 Task: Look for space in Ejmiatsin, Armenia from 3rd June, 2023 to 9th June, 2023 for 2 adults in price range Rs.6000 to Rs.12000. Place can be entire place with 1  bedroom having 1 bed and 1 bathroom. Property type can be hotel. Amenities needed are: heating, . Booking option can be shelf check-in. Required host language is English.
Action: Mouse moved to (403, 86)
Screenshot: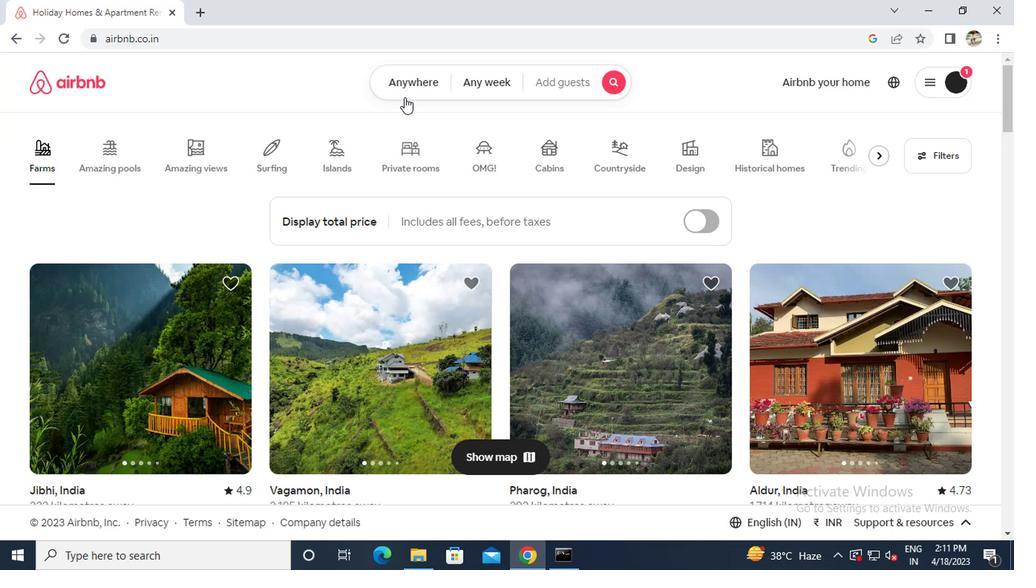 
Action: Mouse pressed left at (403, 86)
Screenshot: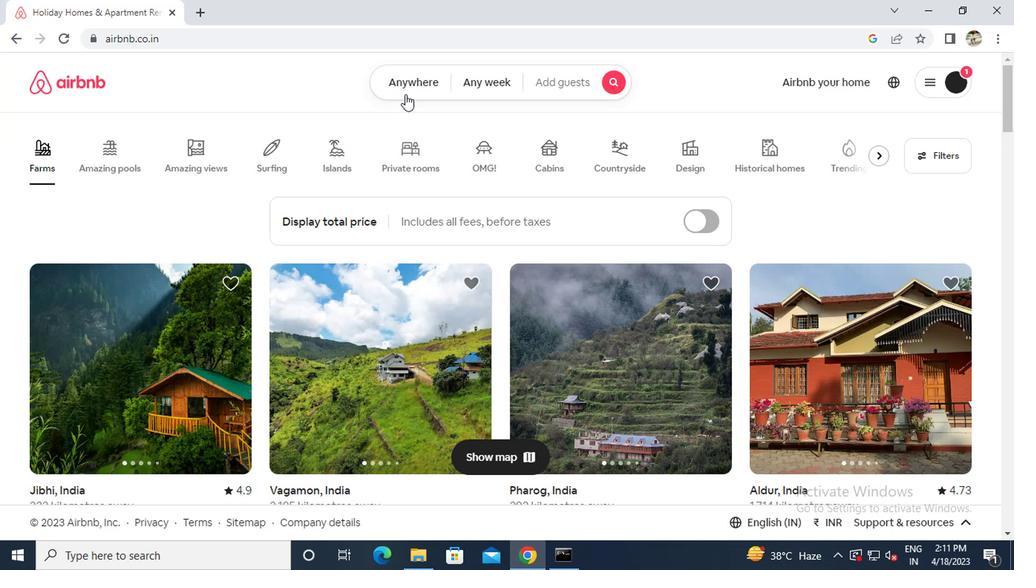 
Action: Mouse moved to (301, 143)
Screenshot: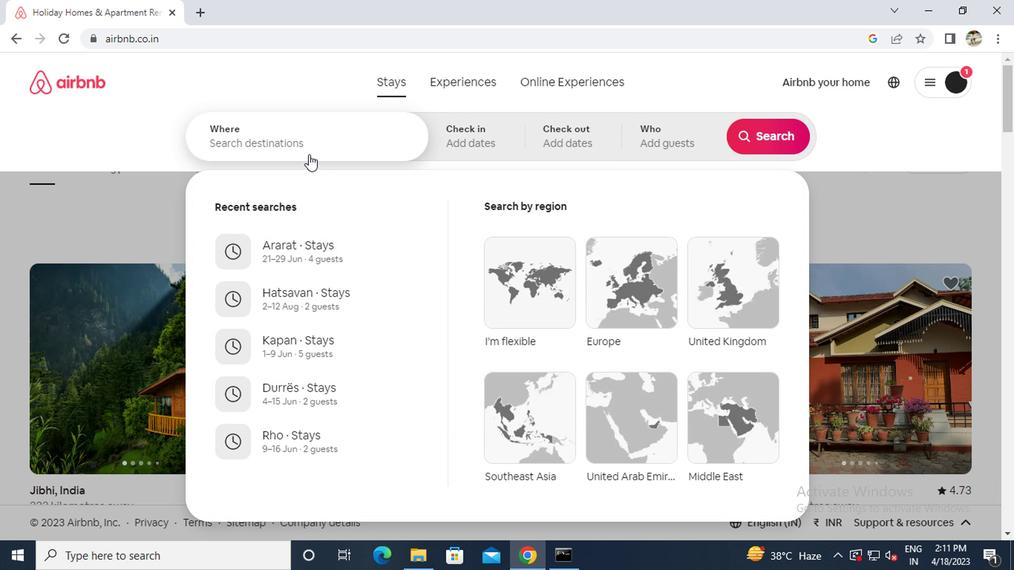 
Action: Mouse pressed left at (301, 143)
Screenshot: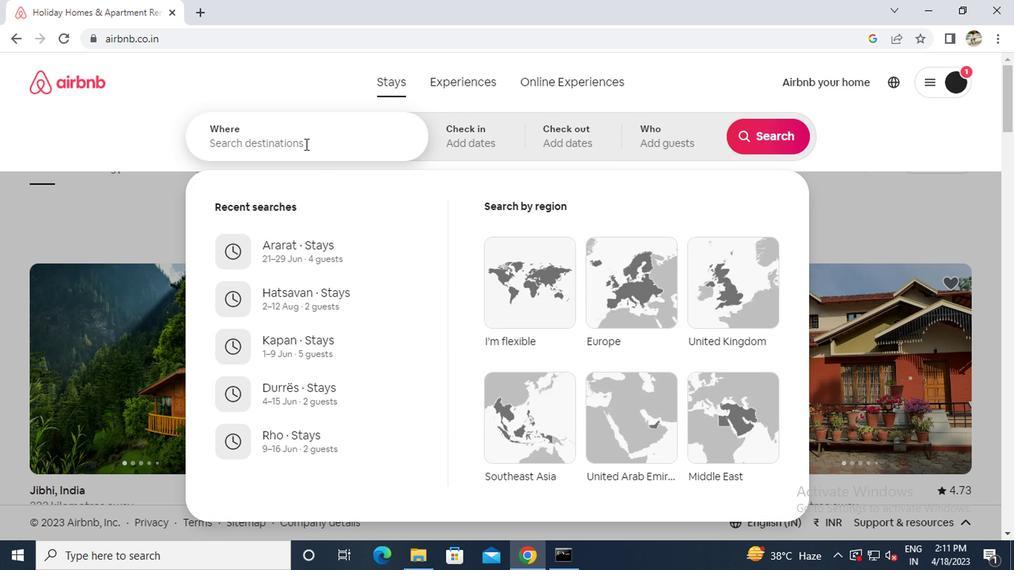 
Action: Key pressed e<Key.caps_lock>jmiatsin
Screenshot: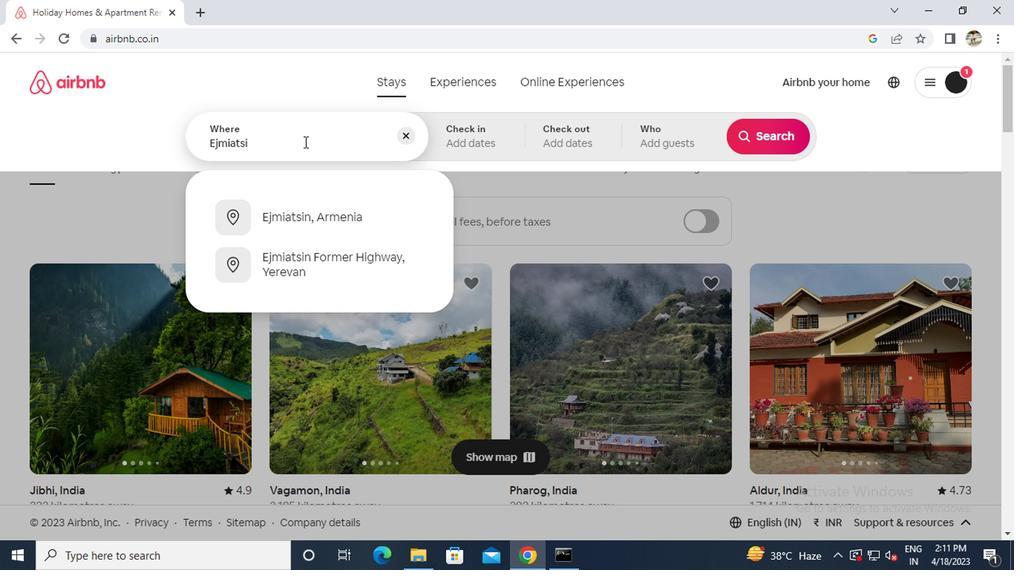 
Action: Mouse moved to (321, 212)
Screenshot: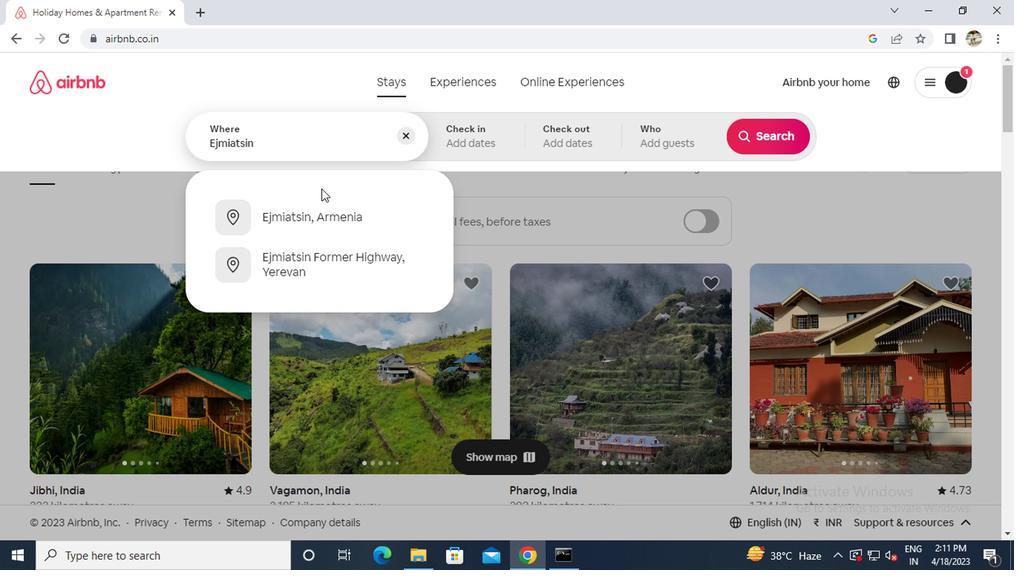 
Action: Mouse pressed left at (321, 212)
Screenshot: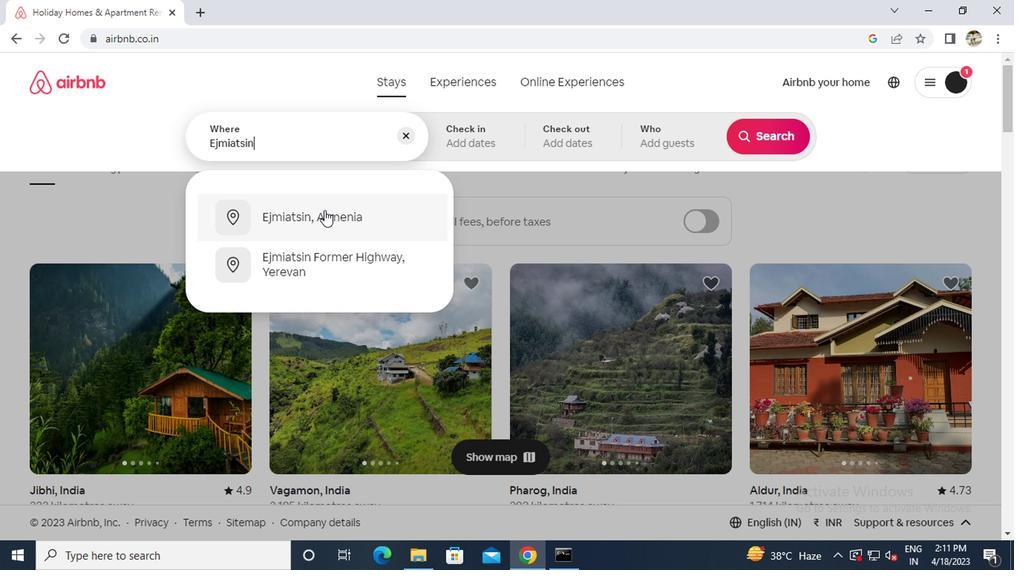 
Action: Mouse pressed left at (321, 212)
Screenshot: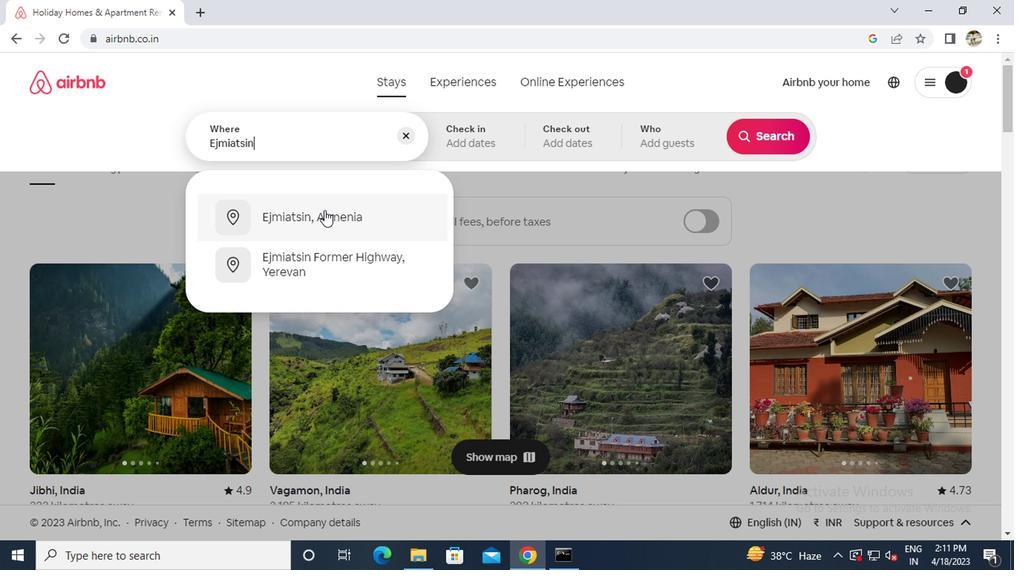 
Action: Mouse moved to (763, 256)
Screenshot: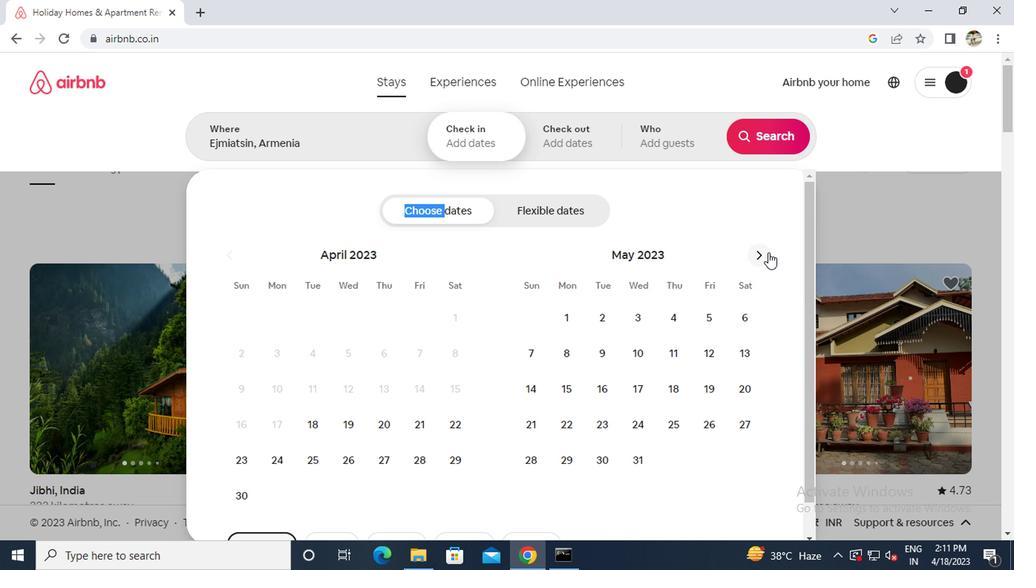 
Action: Mouse pressed left at (763, 256)
Screenshot: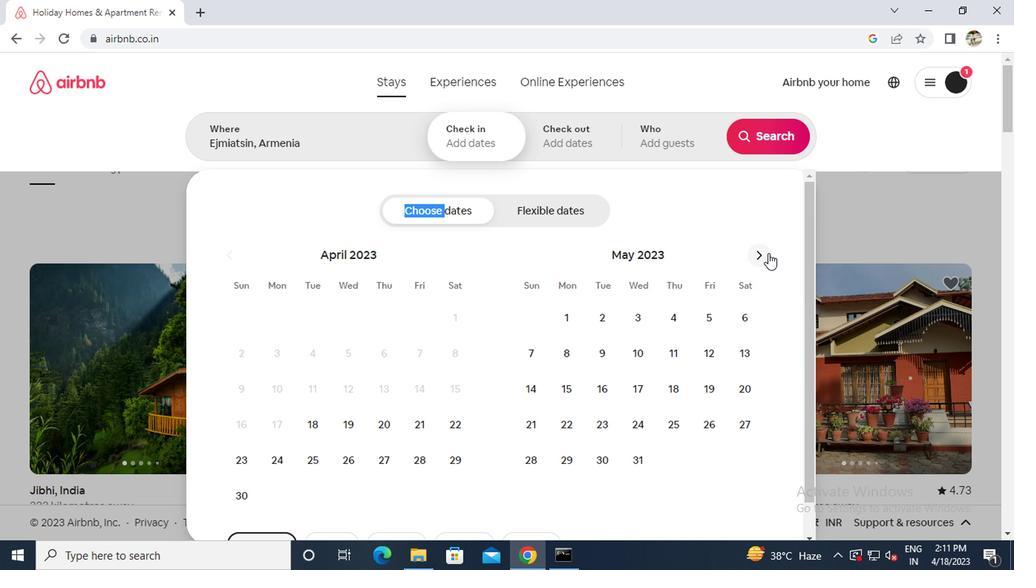 
Action: Mouse moved to (743, 313)
Screenshot: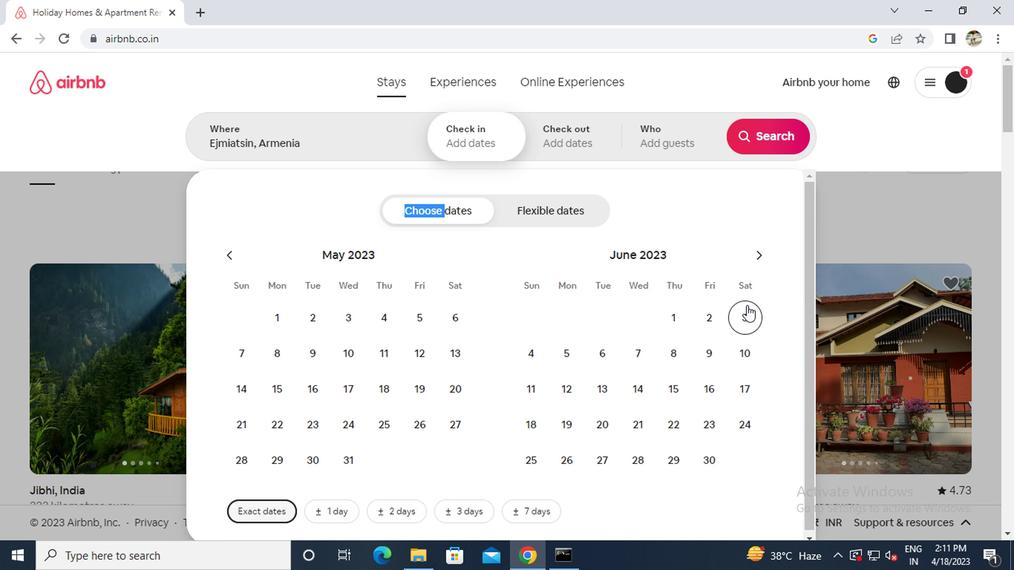 
Action: Mouse pressed left at (743, 313)
Screenshot: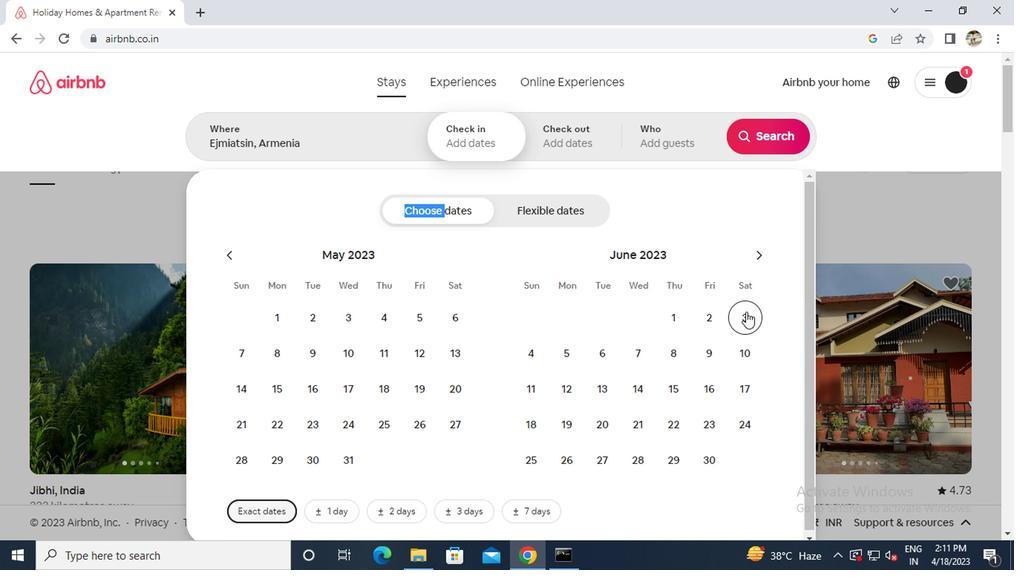 
Action: Mouse moved to (709, 364)
Screenshot: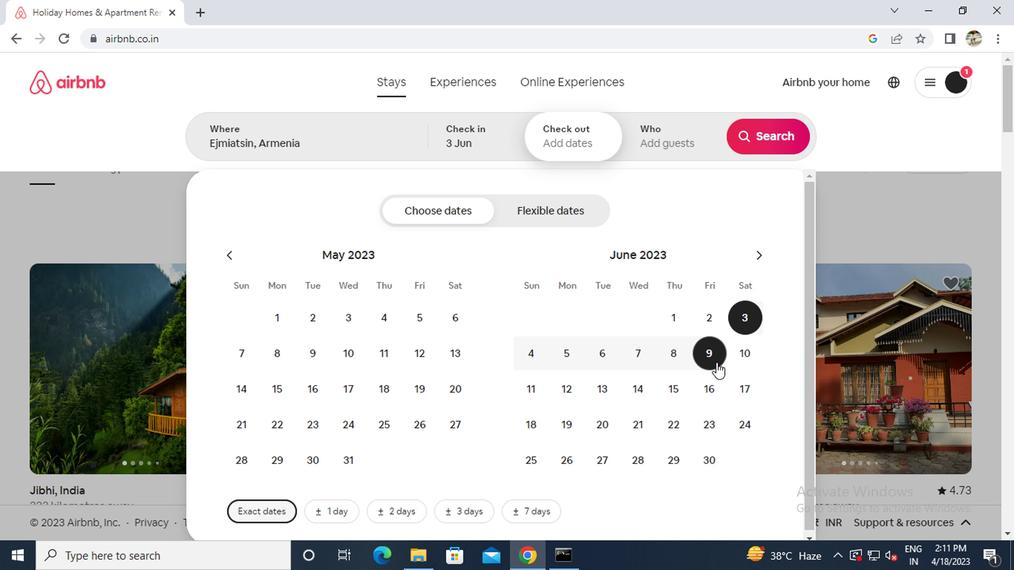 
Action: Mouse pressed left at (709, 364)
Screenshot: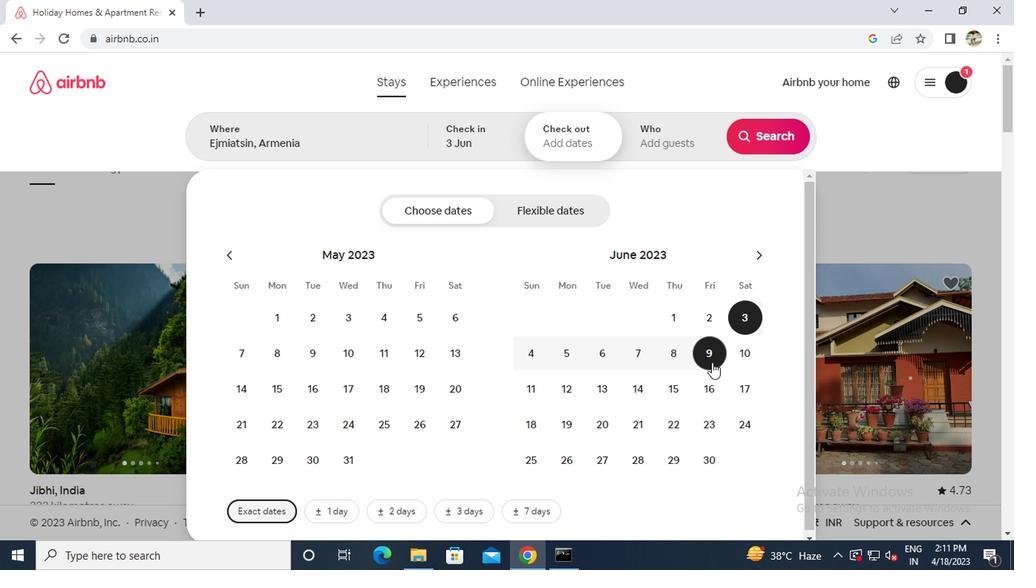 
Action: Mouse moved to (646, 146)
Screenshot: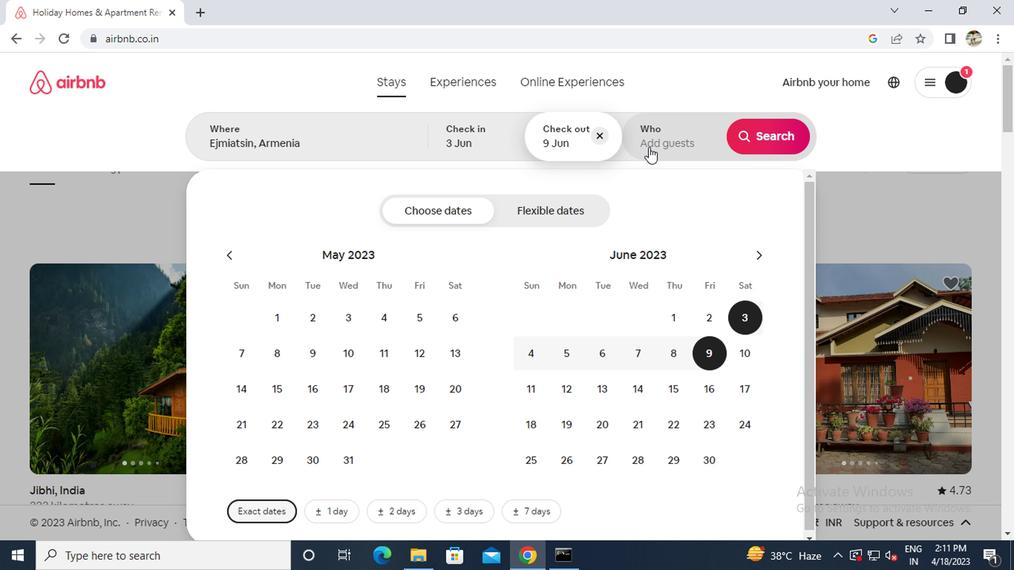 
Action: Mouse pressed left at (646, 146)
Screenshot: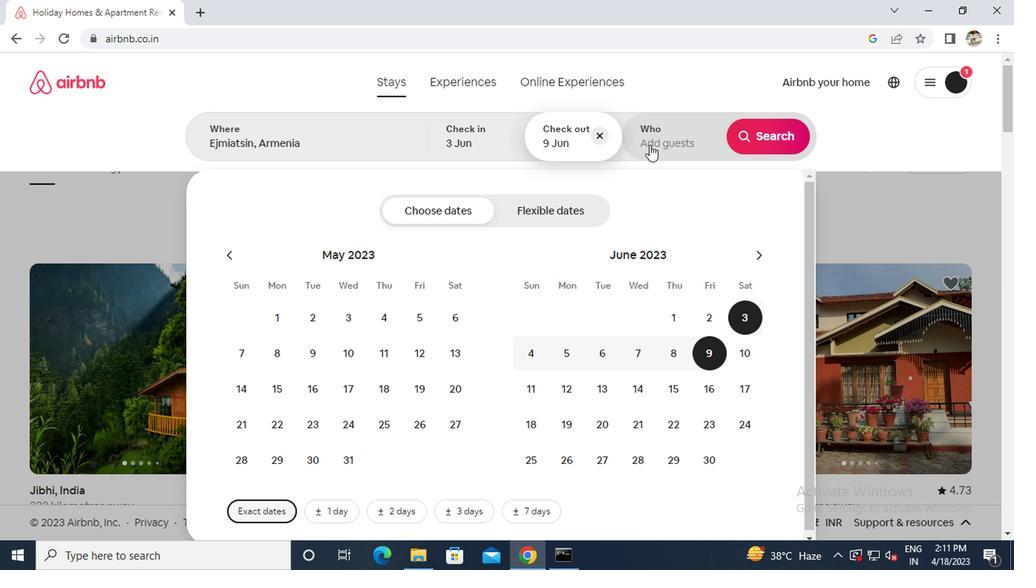 
Action: Mouse moved to (762, 219)
Screenshot: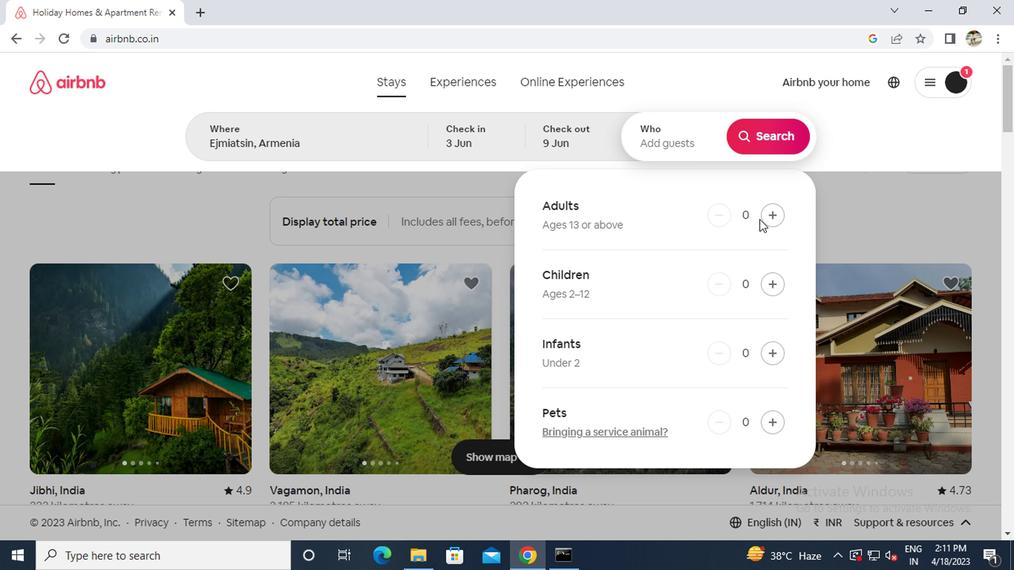 
Action: Mouse pressed left at (762, 219)
Screenshot: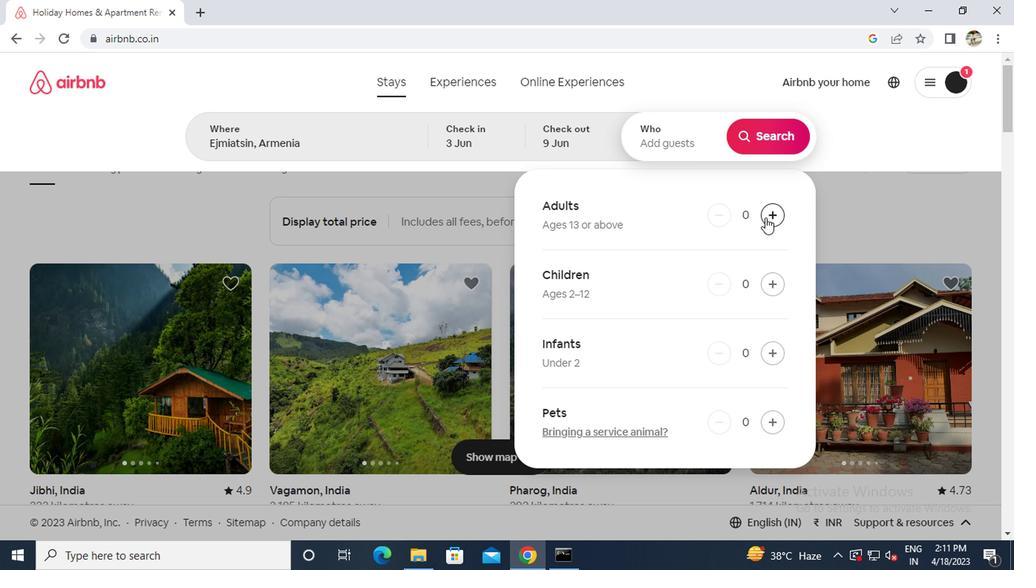 
Action: Mouse pressed left at (762, 219)
Screenshot: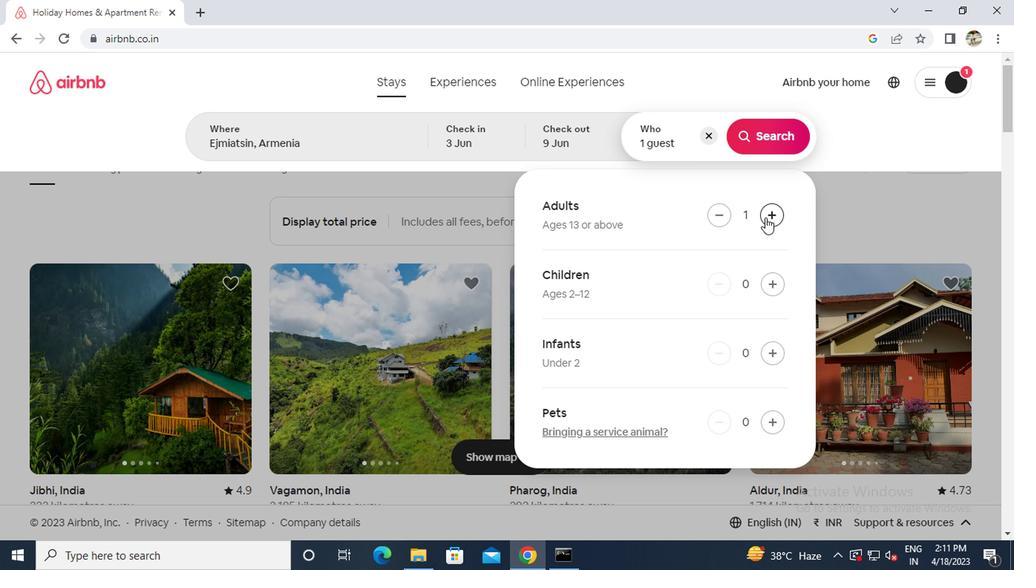 
Action: Mouse moved to (759, 142)
Screenshot: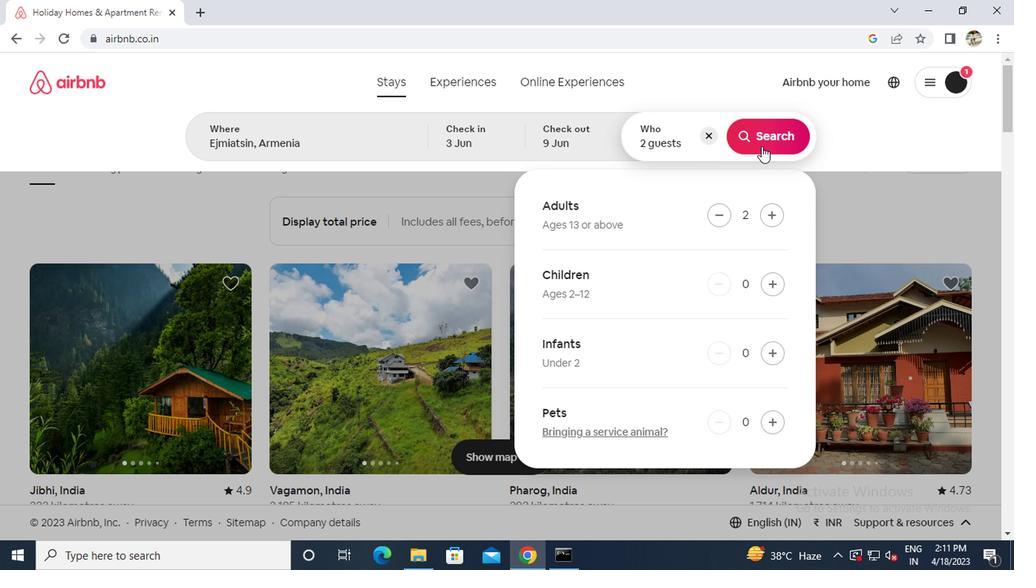 
Action: Mouse pressed left at (759, 142)
Screenshot: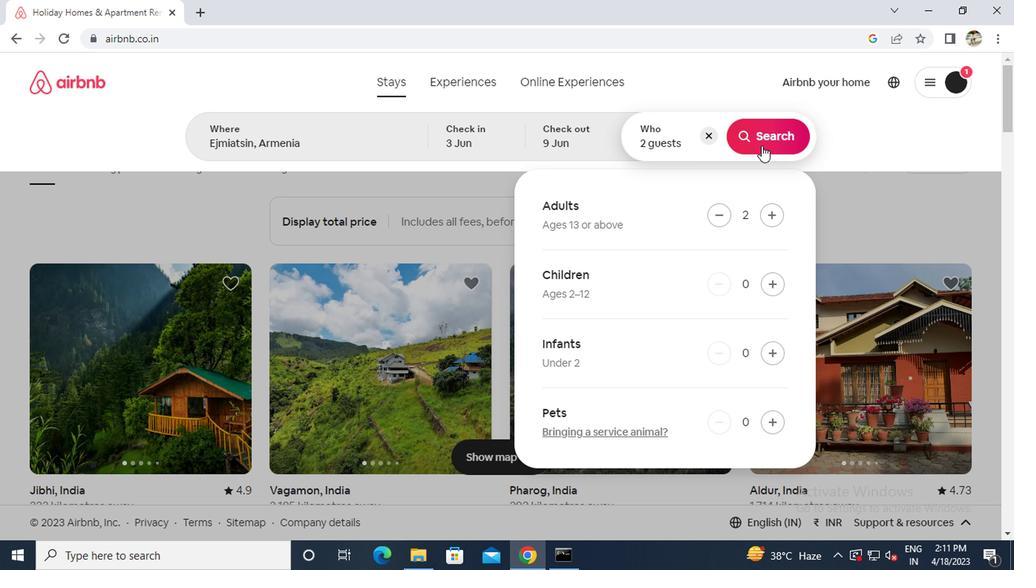 
Action: Mouse moved to (937, 144)
Screenshot: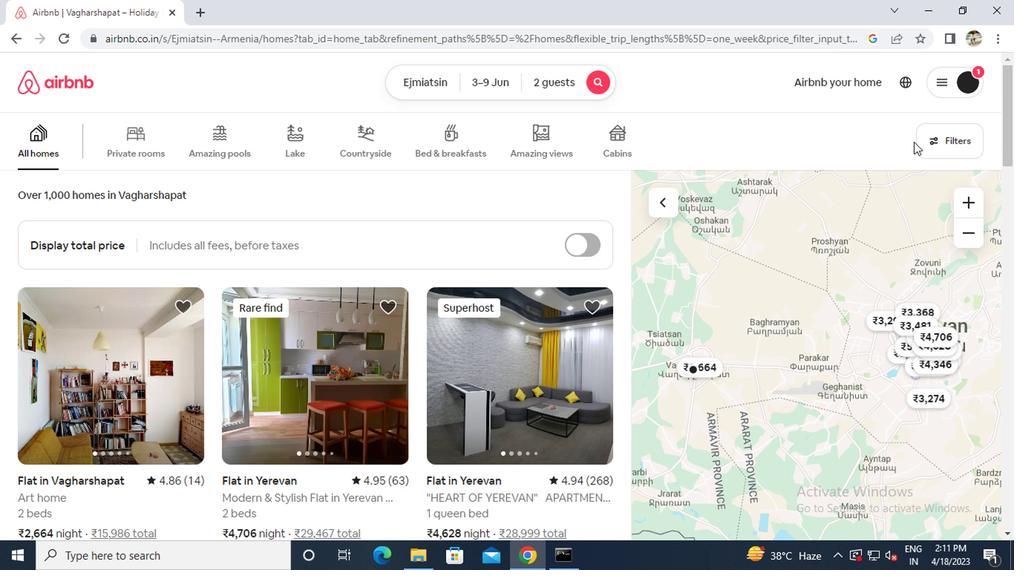 
Action: Mouse pressed left at (937, 144)
Screenshot: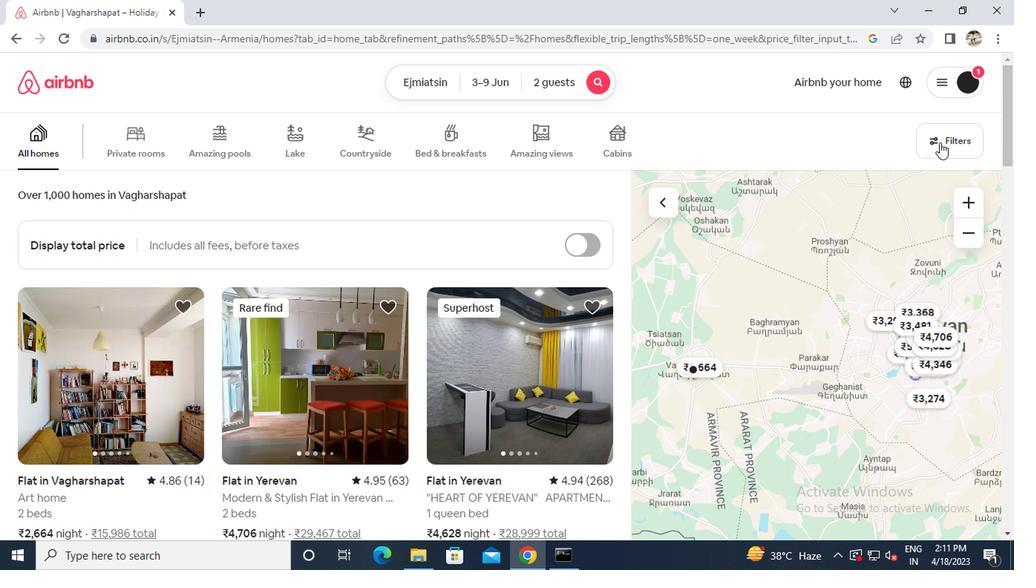 
Action: Mouse moved to (399, 323)
Screenshot: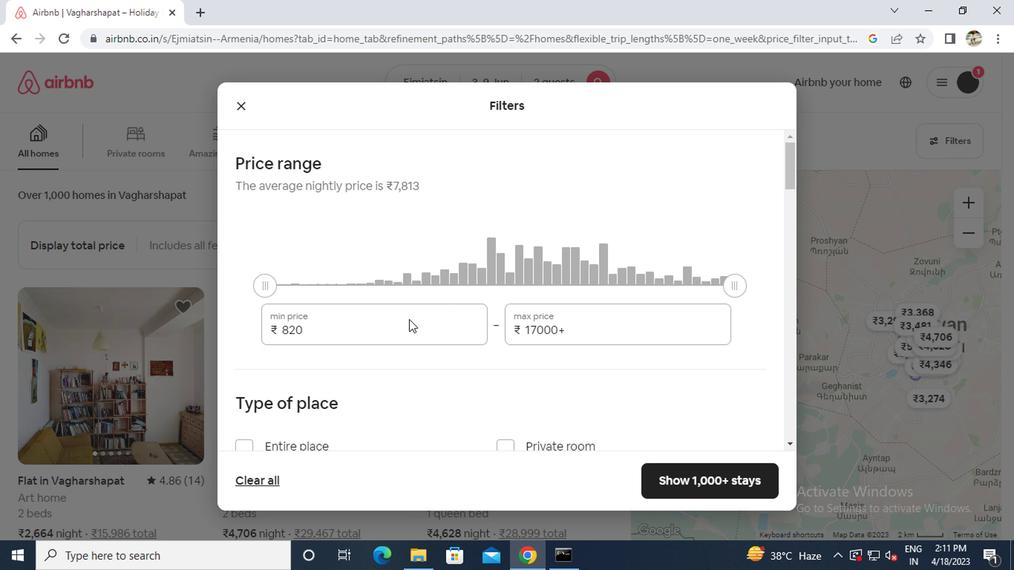 
Action: Mouse pressed left at (399, 323)
Screenshot: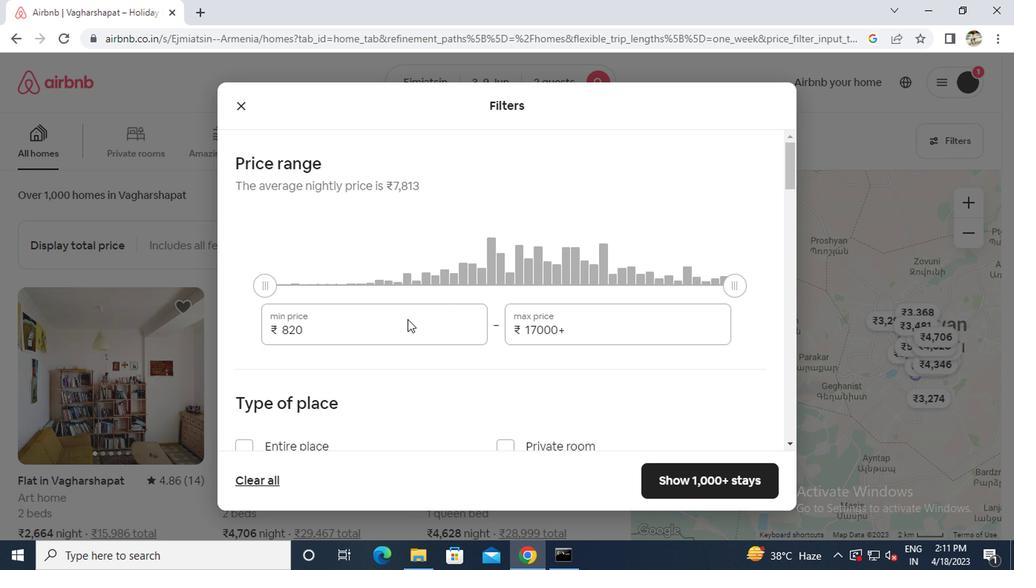 
Action: Key pressed ctrl+A6000
Screenshot: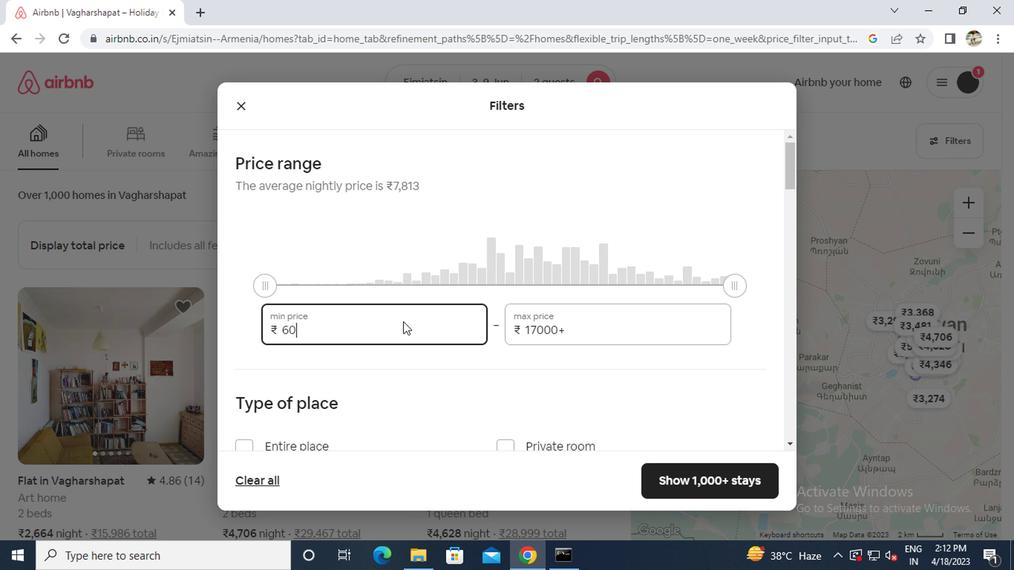 
Action: Mouse moved to (561, 334)
Screenshot: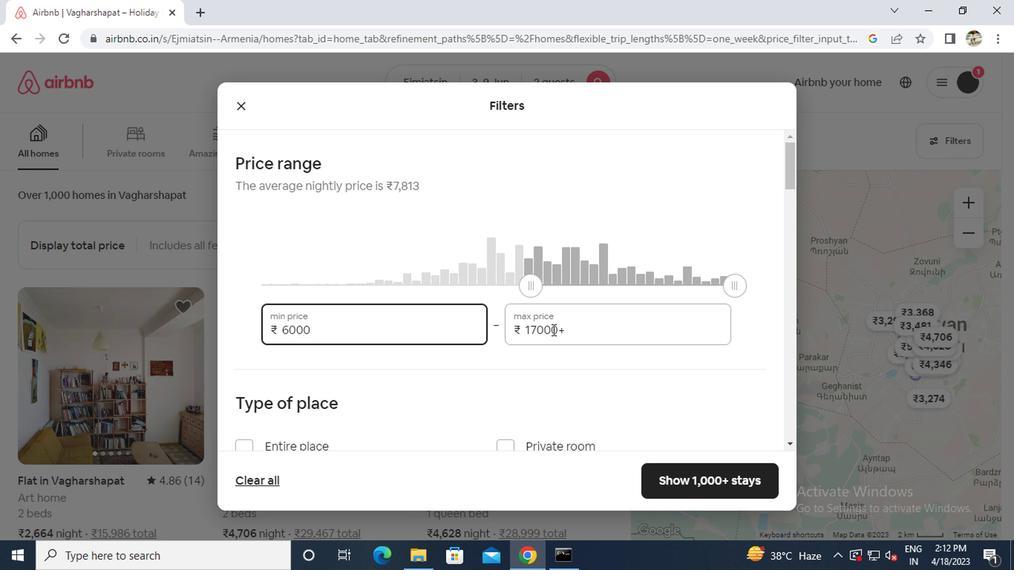 
Action: Mouse pressed left at (561, 334)
Screenshot: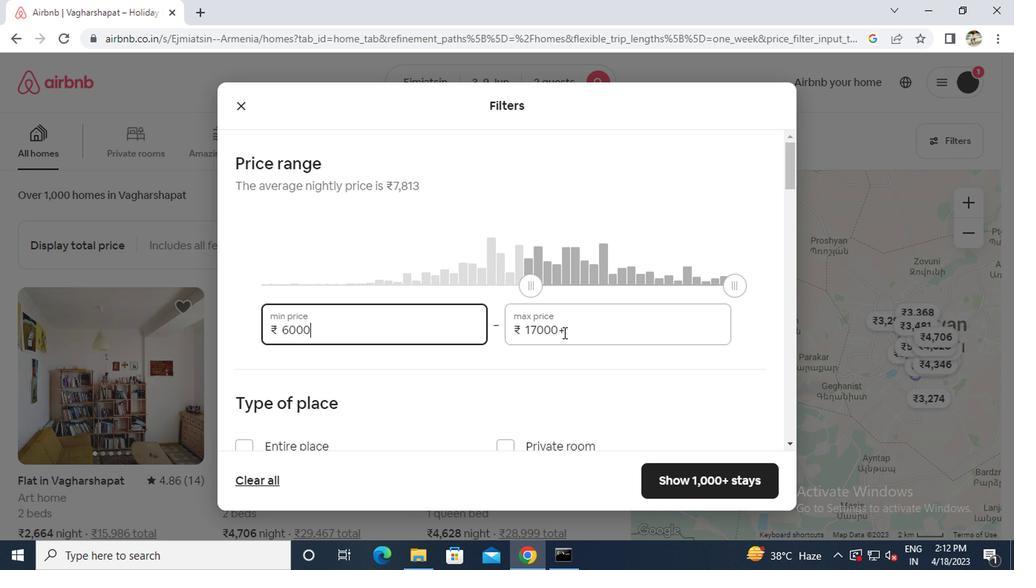 
Action: Key pressed ctrl+A12000
Screenshot: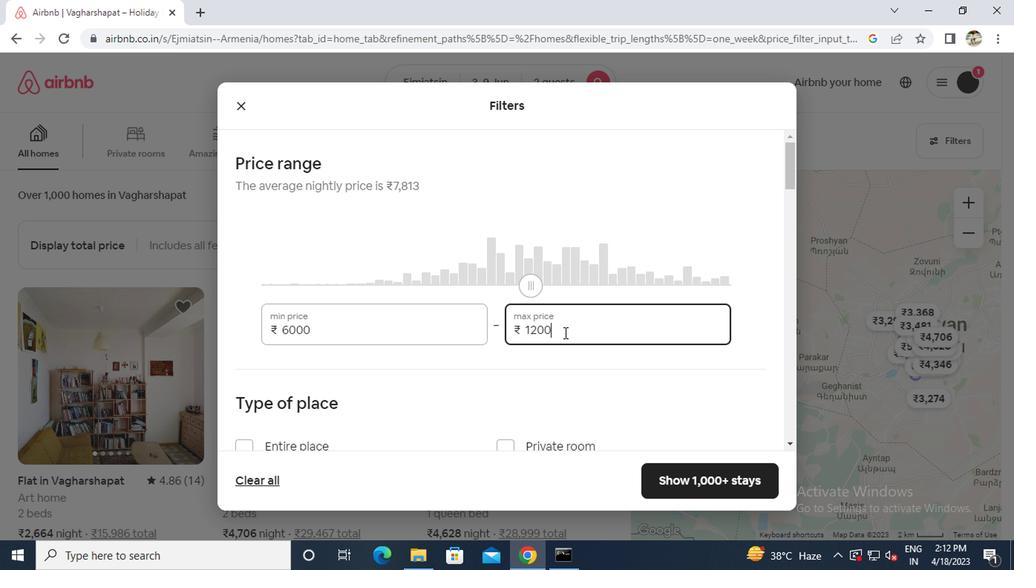 
Action: Mouse scrolled (561, 333) with delta (0, -1)
Screenshot: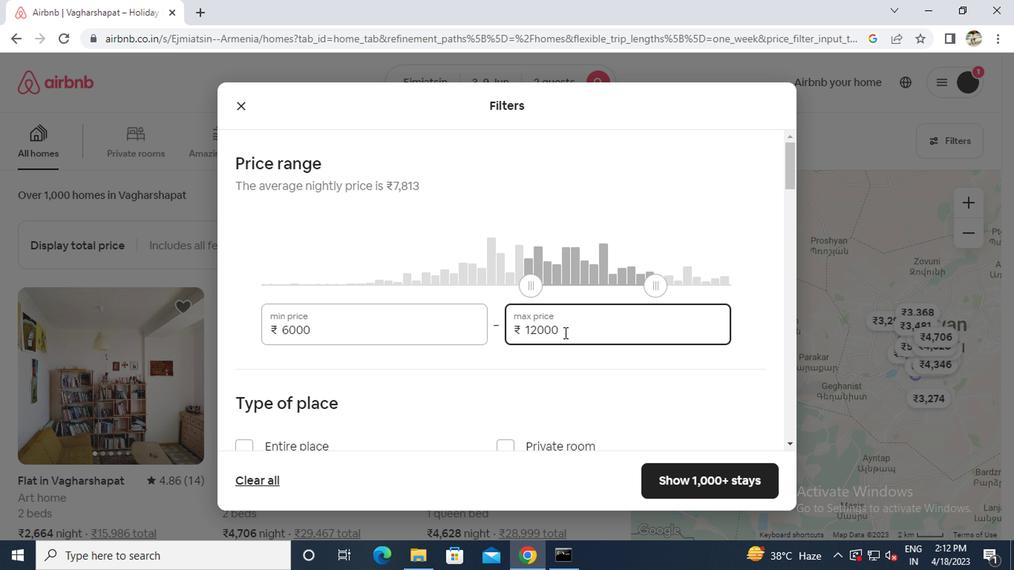 
Action: Mouse scrolled (561, 333) with delta (0, -1)
Screenshot: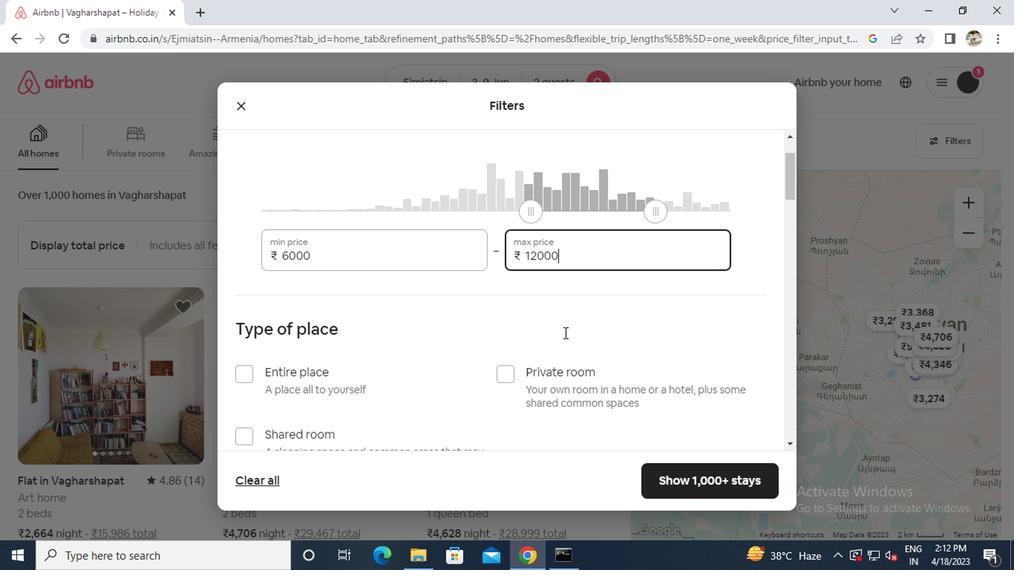 
Action: Mouse moved to (333, 297)
Screenshot: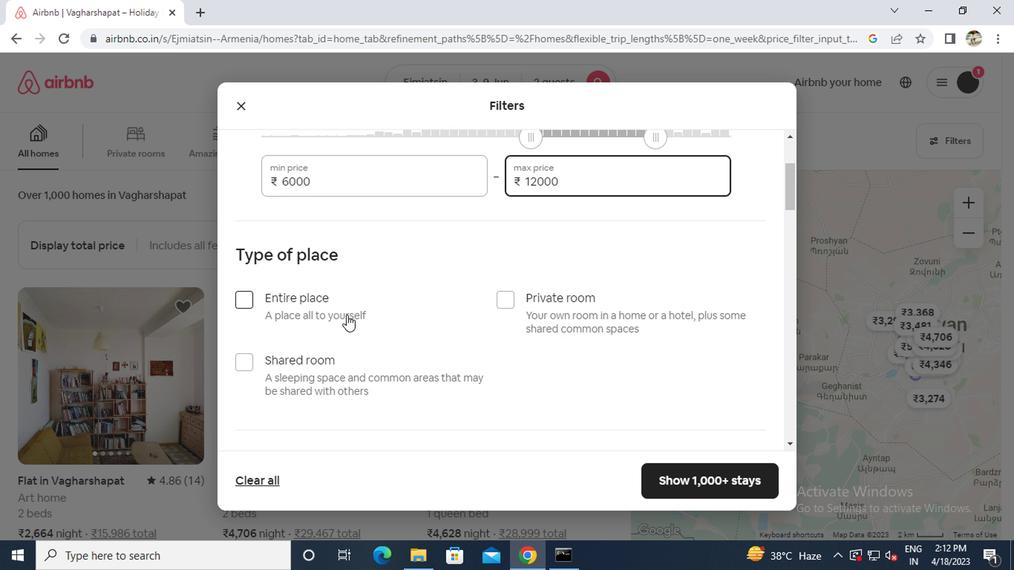 
Action: Mouse pressed left at (333, 297)
Screenshot: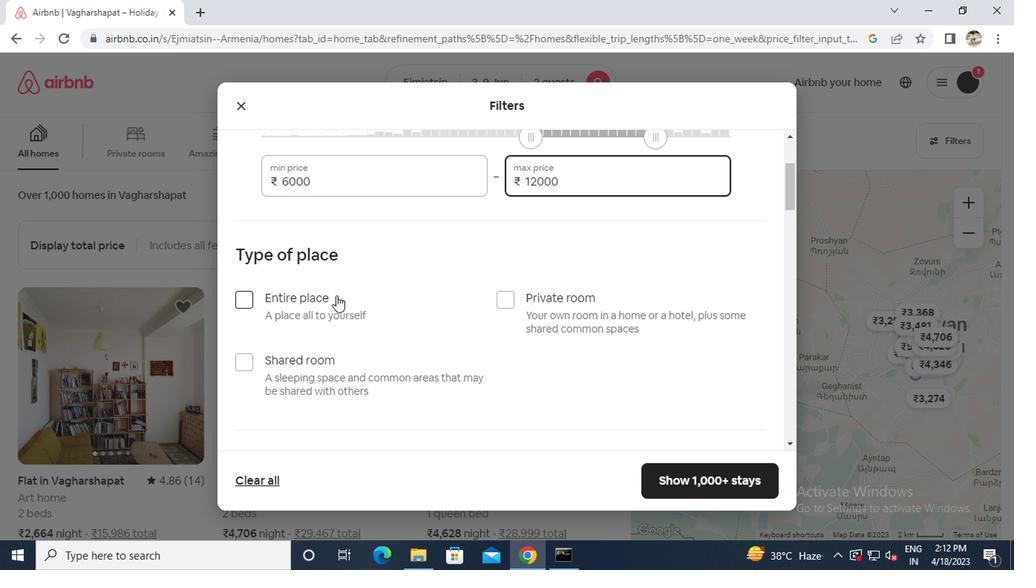 
Action: Mouse scrolled (333, 296) with delta (0, 0)
Screenshot: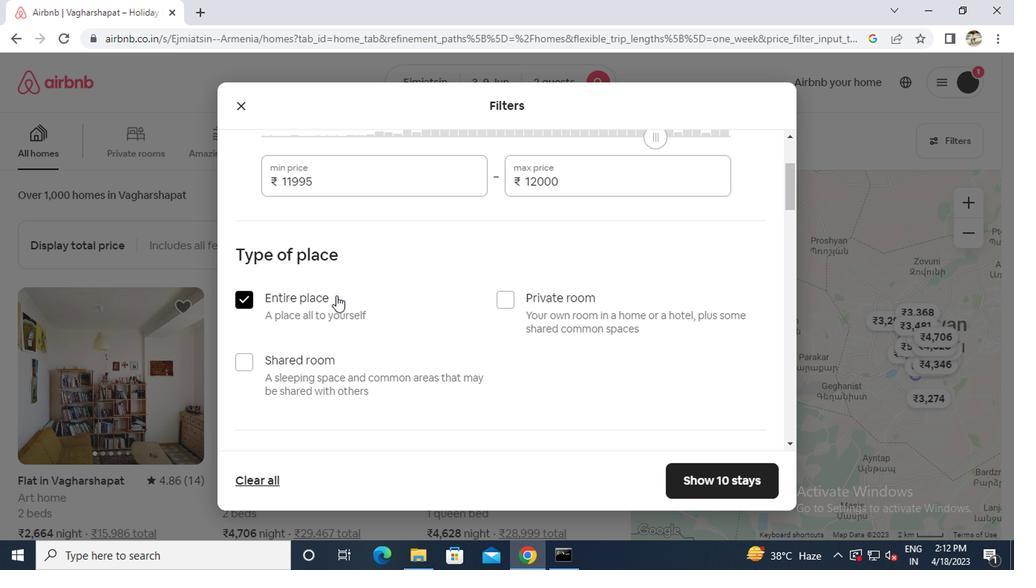 
Action: Mouse moved to (333, 296)
Screenshot: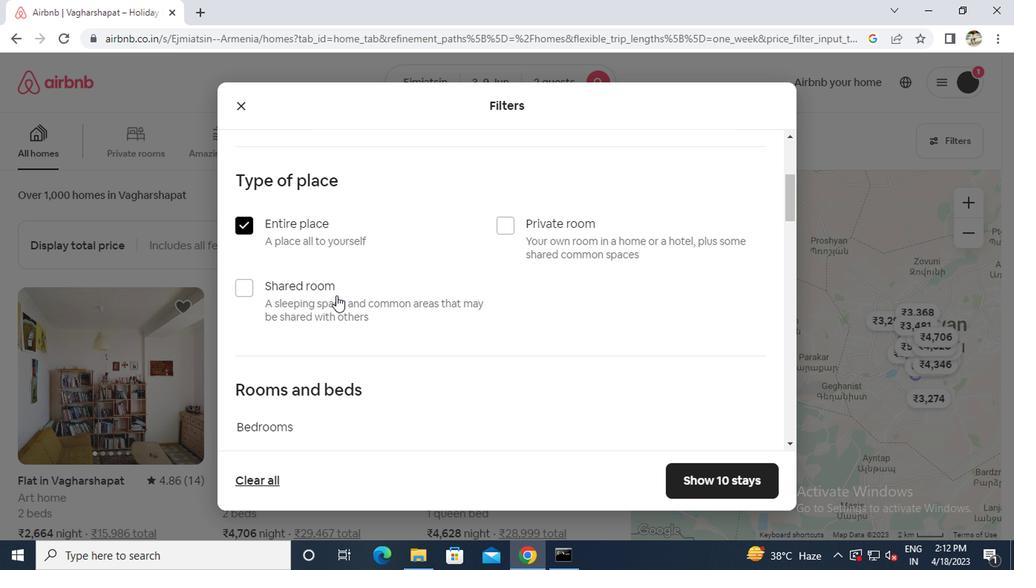 
Action: Mouse scrolled (333, 296) with delta (0, 0)
Screenshot: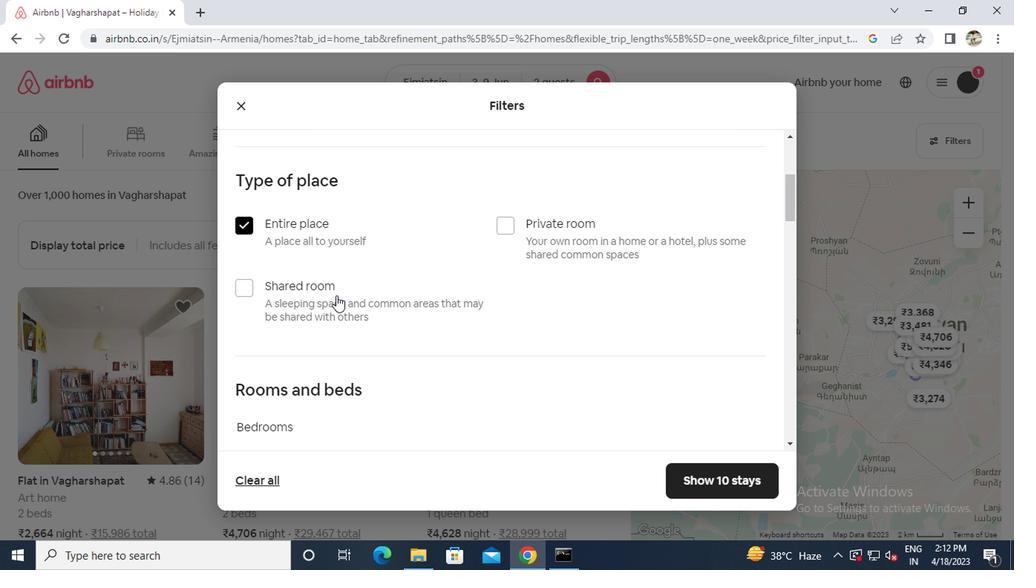 
Action: Mouse scrolled (333, 296) with delta (0, 0)
Screenshot: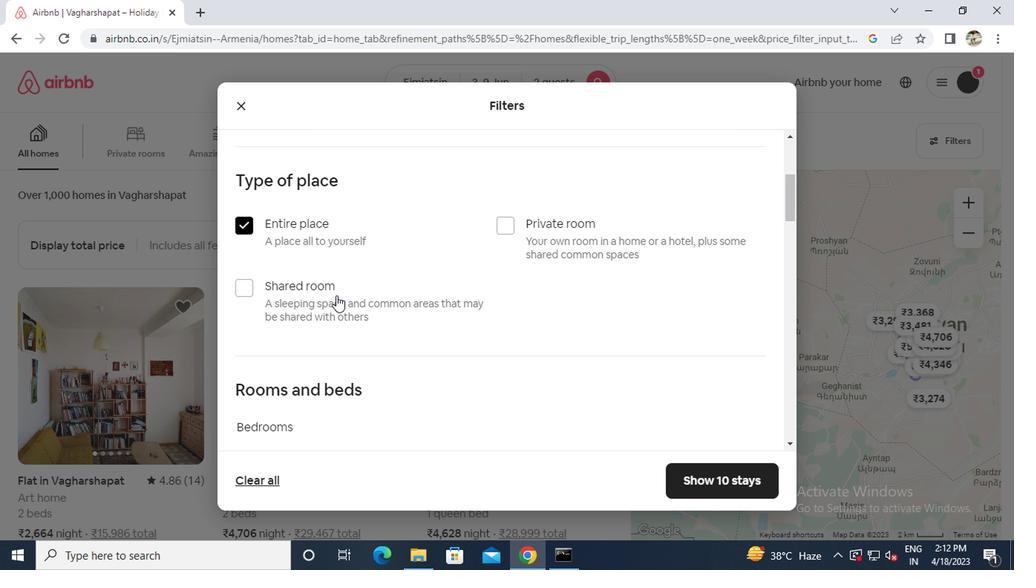
Action: Mouse moved to (339, 315)
Screenshot: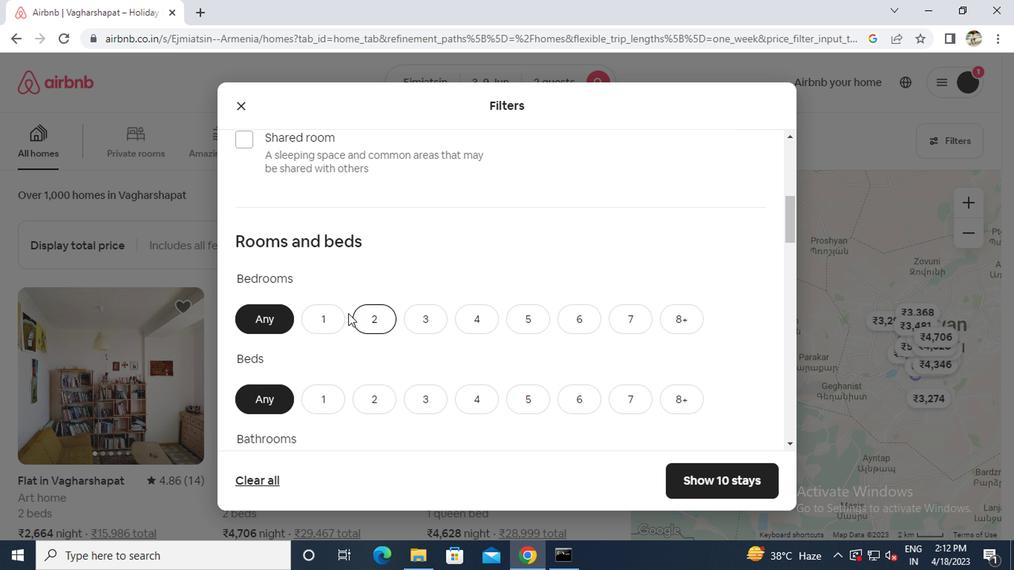 
Action: Mouse pressed left at (339, 315)
Screenshot: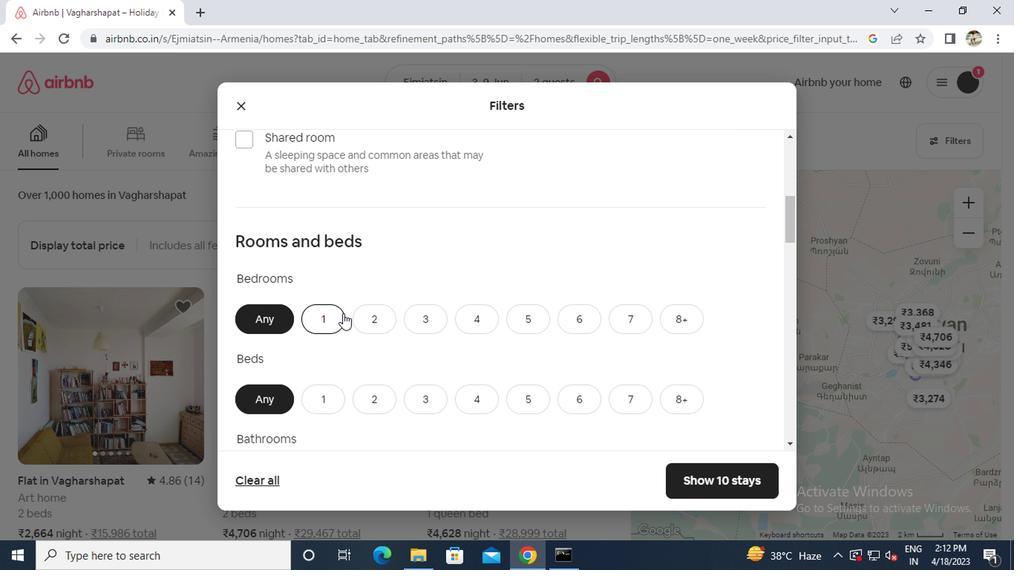 
Action: Mouse moved to (322, 390)
Screenshot: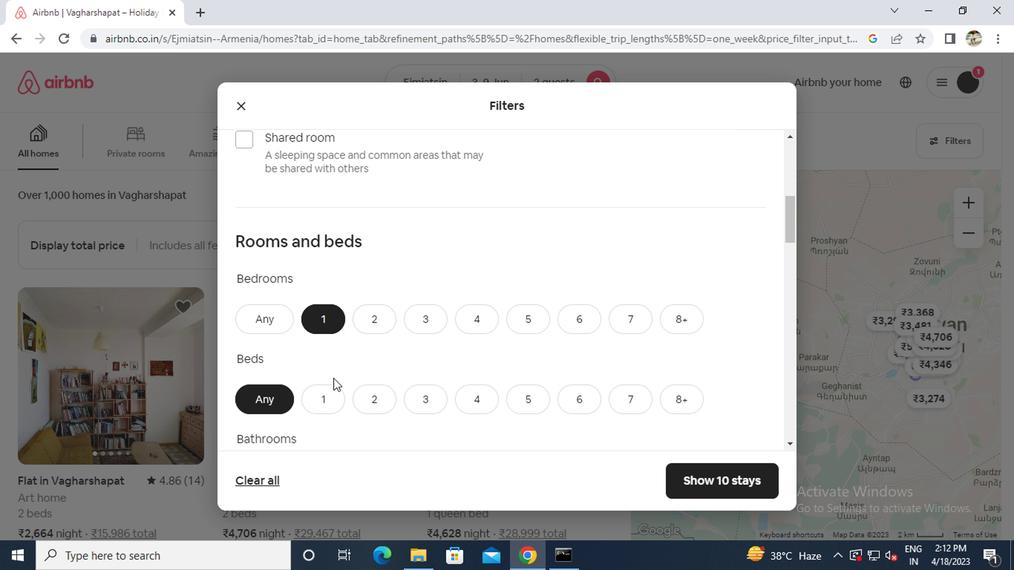 
Action: Mouse pressed left at (322, 390)
Screenshot: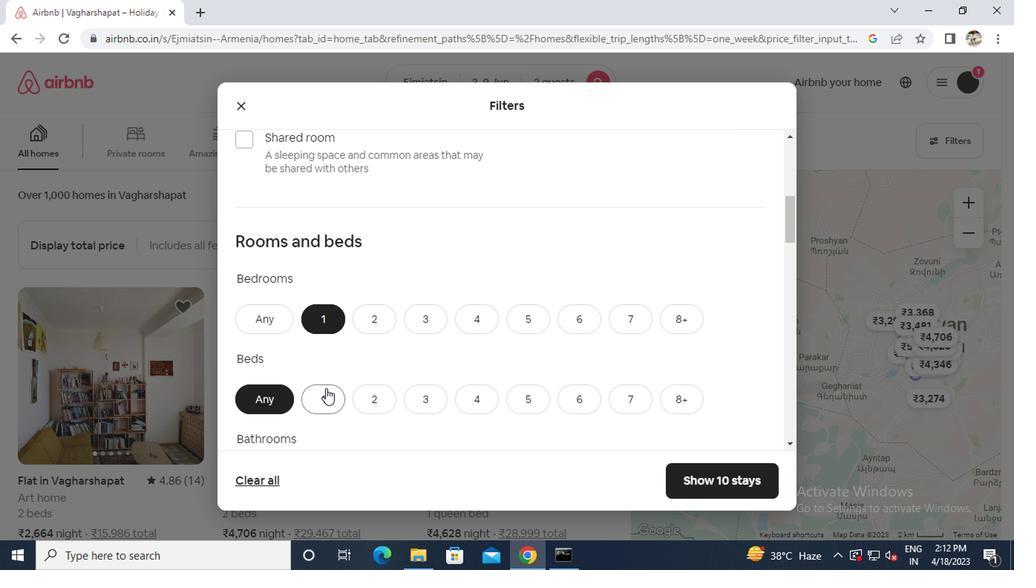 
Action: Mouse scrolled (322, 389) with delta (0, 0)
Screenshot: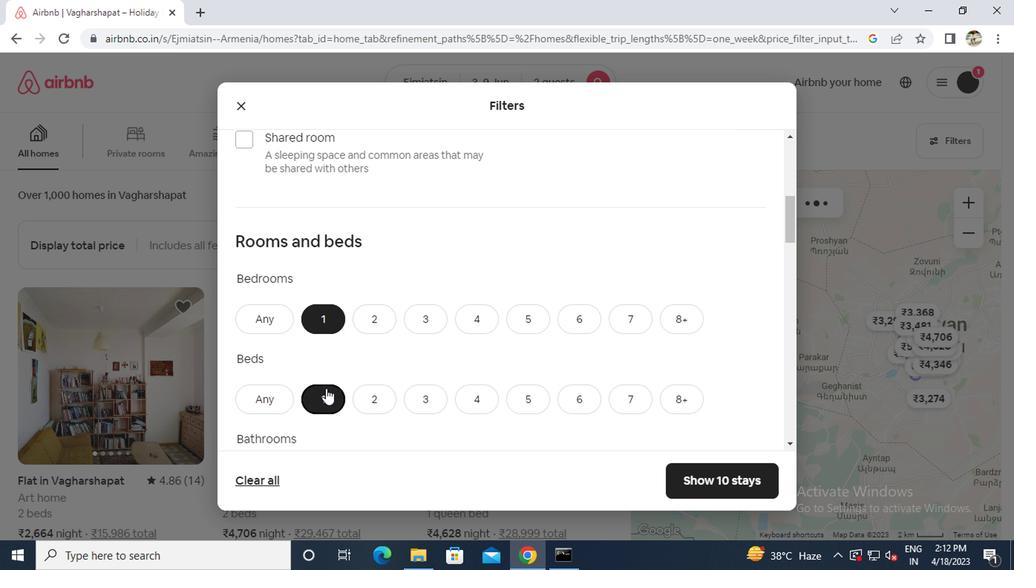 
Action: Mouse scrolled (322, 389) with delta (0, 0)
Screenshot: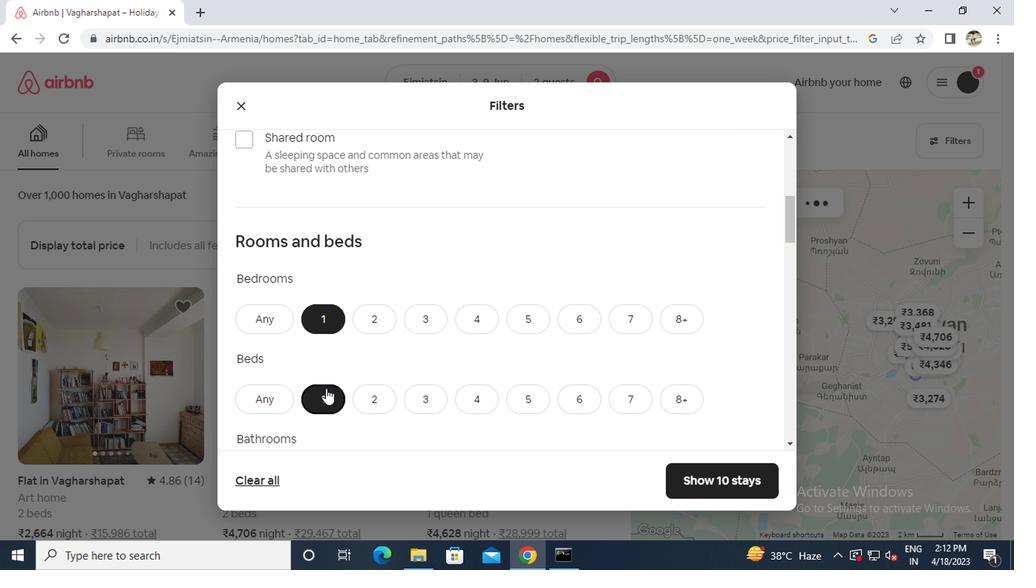 
Action: Mouse moved to (315, 338)
Screenshot: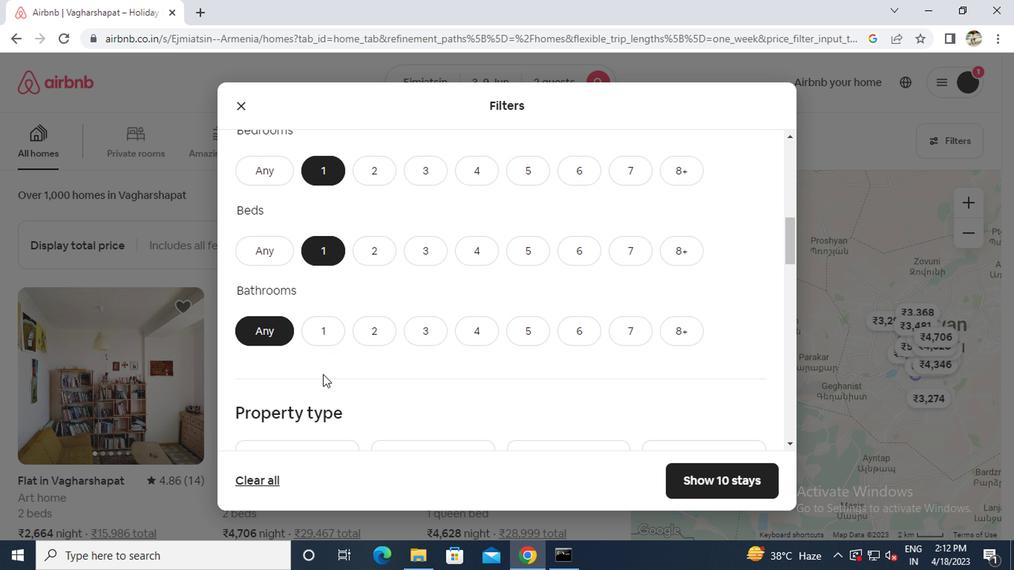 
Action: Mouse pressed left at (315, 338)
Screenshot: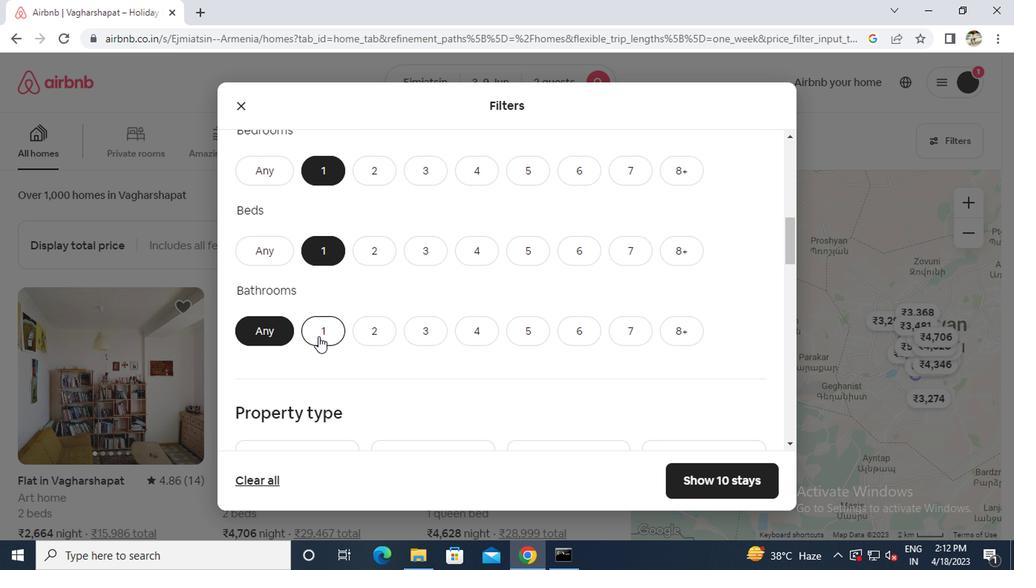 
Action: Mouse scrolled (315, 337) with delta (0, -1)
Screenshot: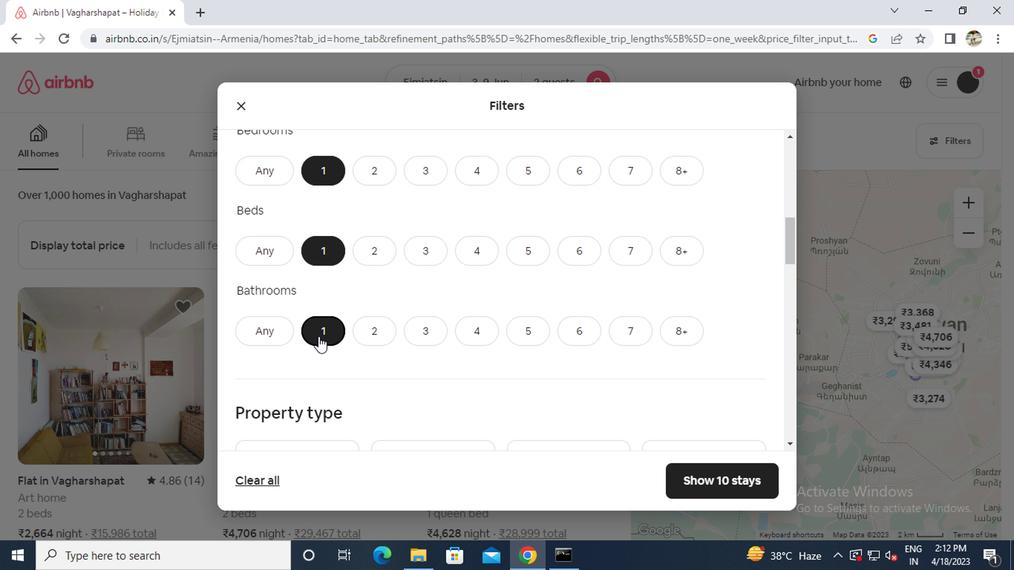 
Action: Mouse scrolled (315, 337) with delta (0, -1)
Screenshot: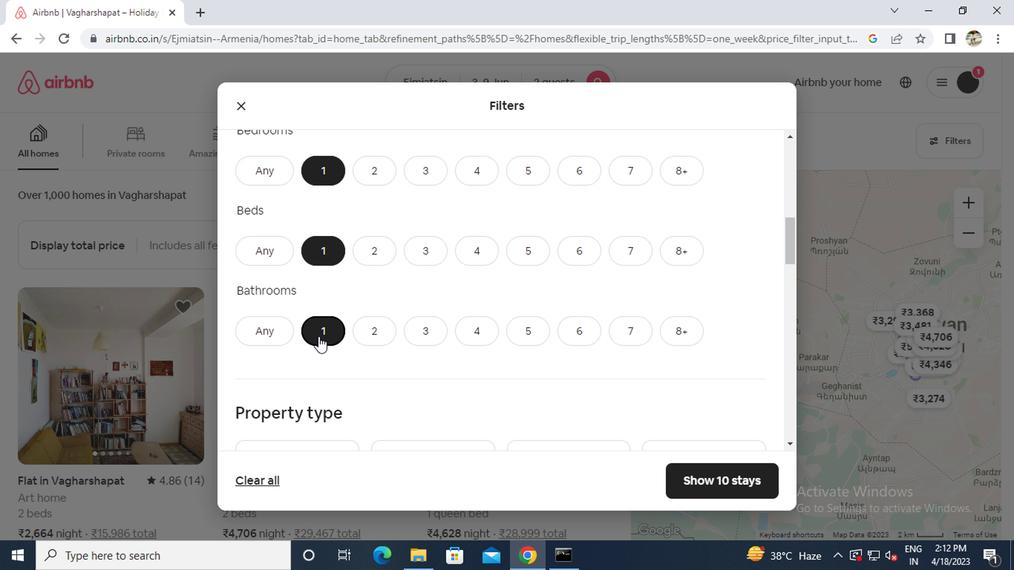 
Action: Mouse moved to (681, 346)
Screenshot: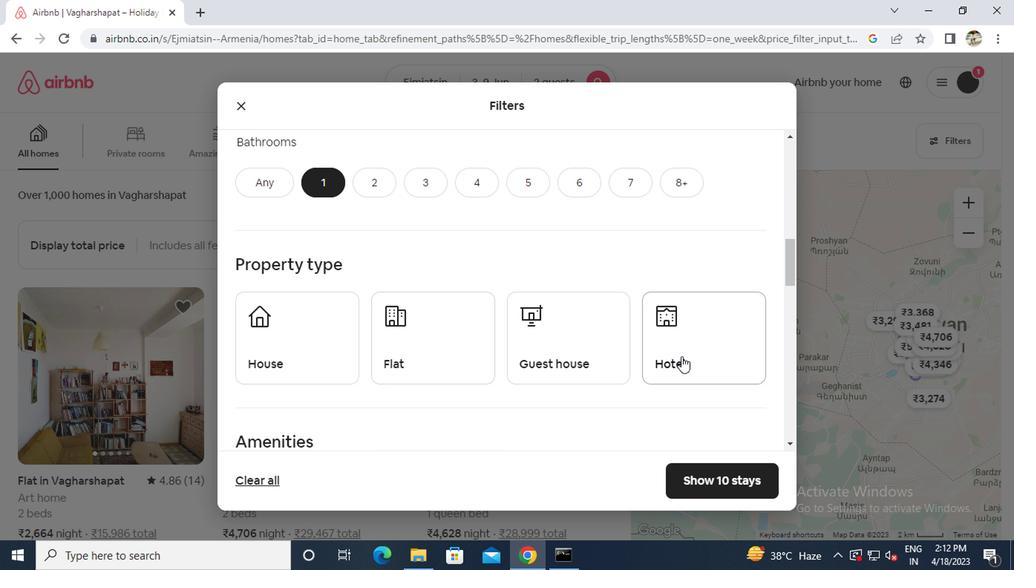 
Action: Mouse pressed left at (681, 346)
Screenshot: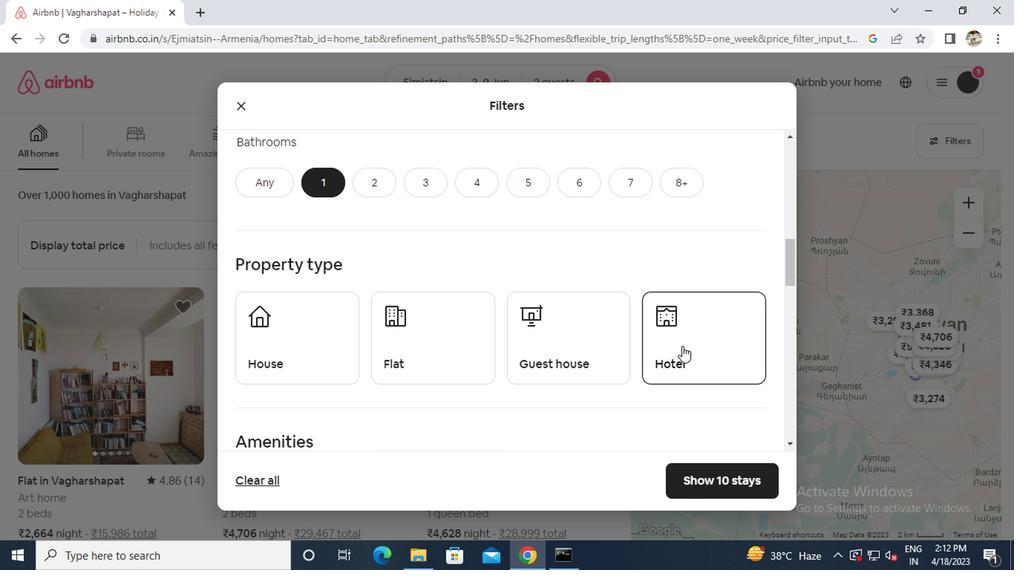 
Action: Mouse moved to (628, 371)
Screenshot: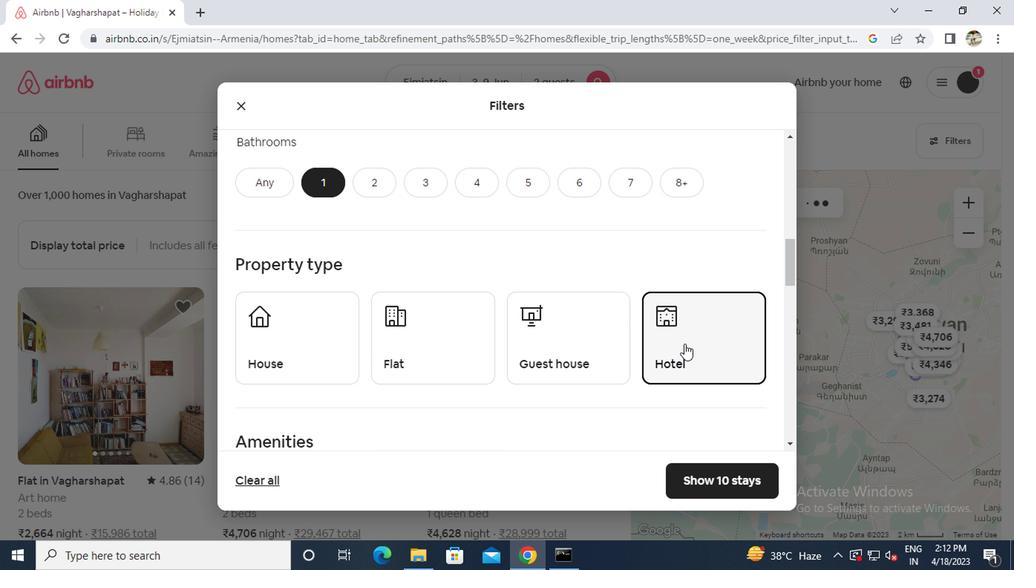 
Action: Mouse scrolled (628, 370) with delta (0, -1)
Screenshot: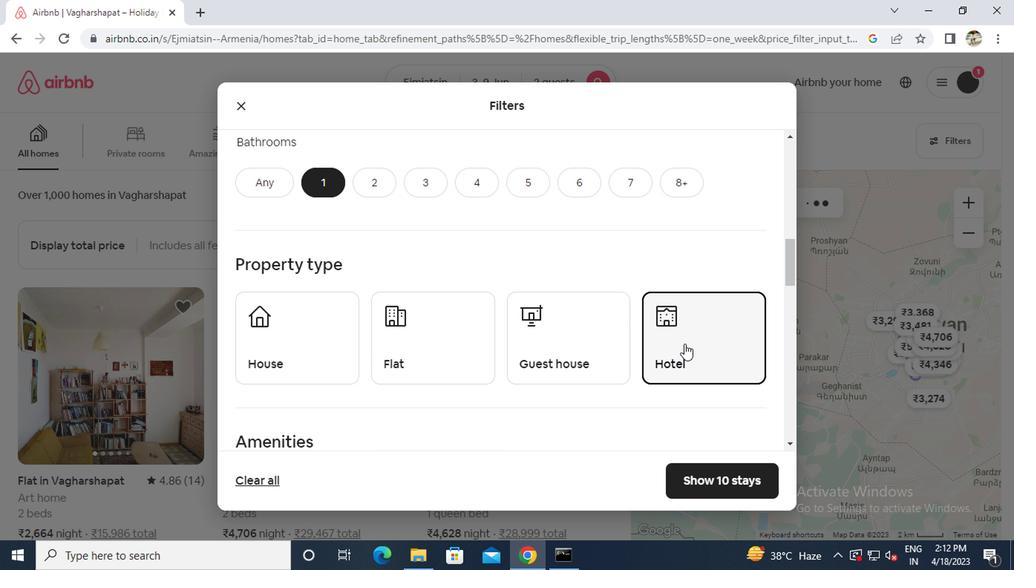 
Action: Mouse moved to (496, 384)
Screenshot: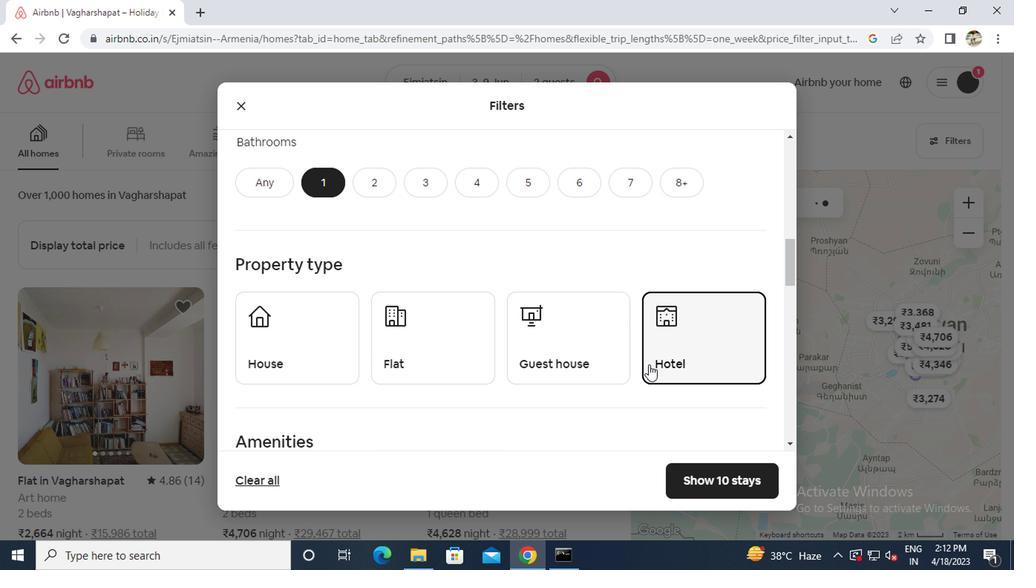 
Action: Mouse scrolled (496, 383) with delta (0, -1)
Screenshot: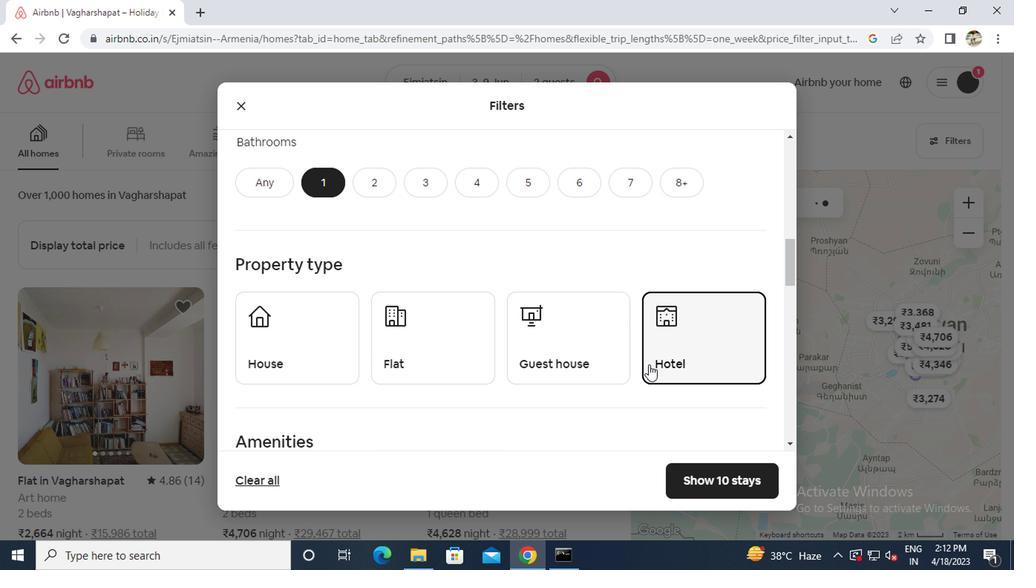 
Action: Mouse moved to (478, 384)
Screenshot: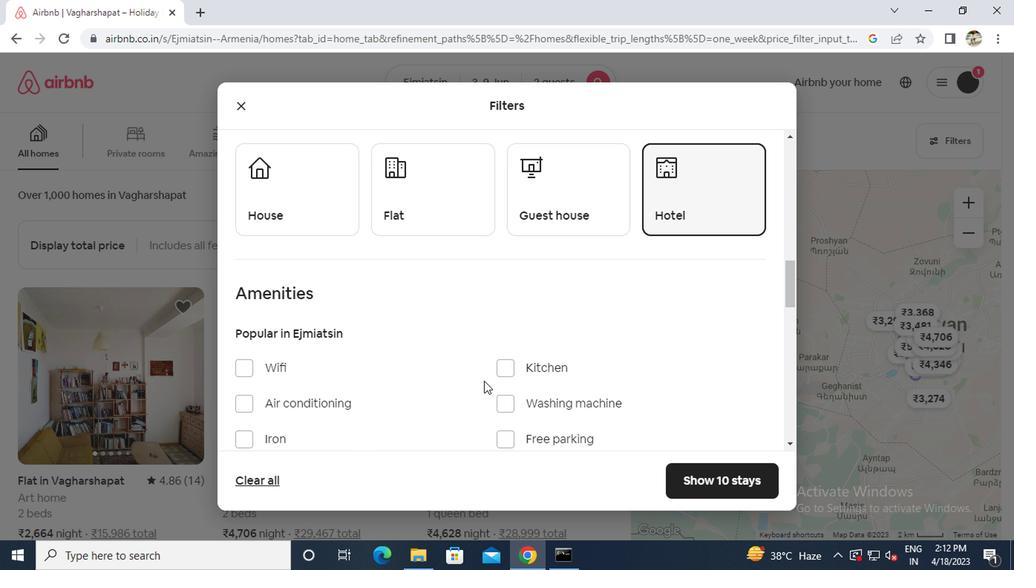 
Action: Mouse scrolled (478, 383) with delta (0, -1)
Screenshot: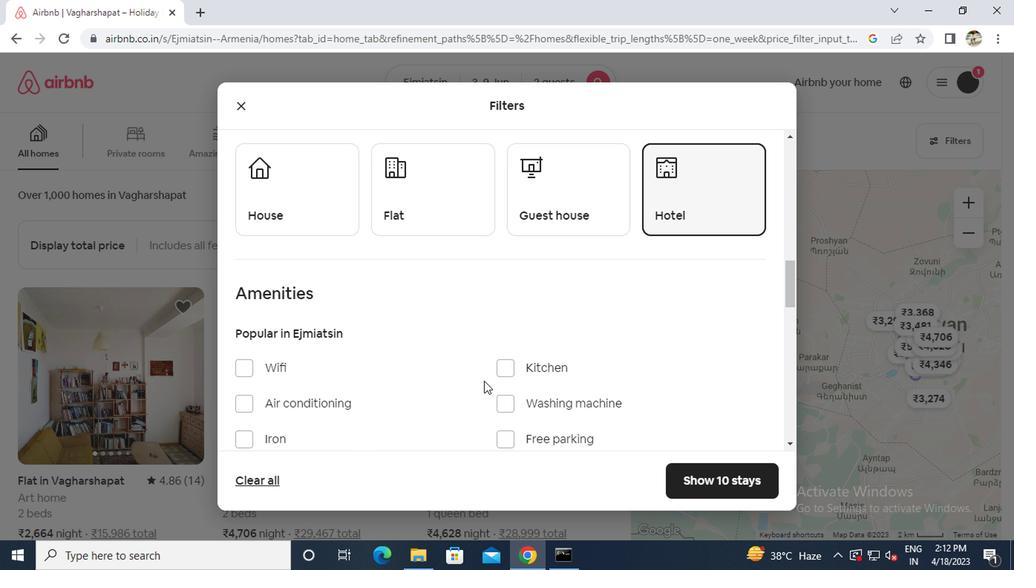 
Action: Mouse moved to (274, 397)
Screenshot: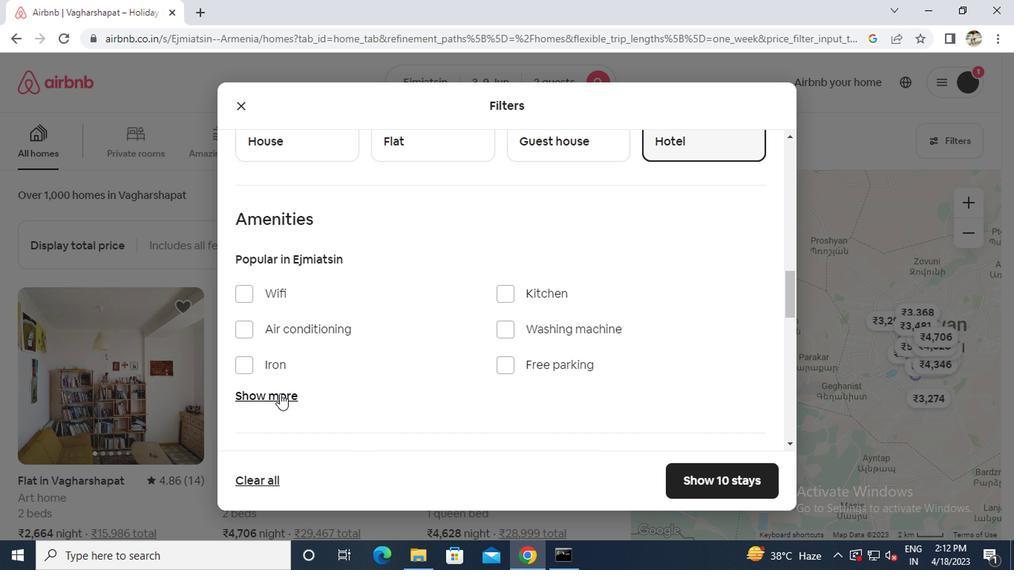 
Action: Mouse pressed left at (274, 397)
Screenshot: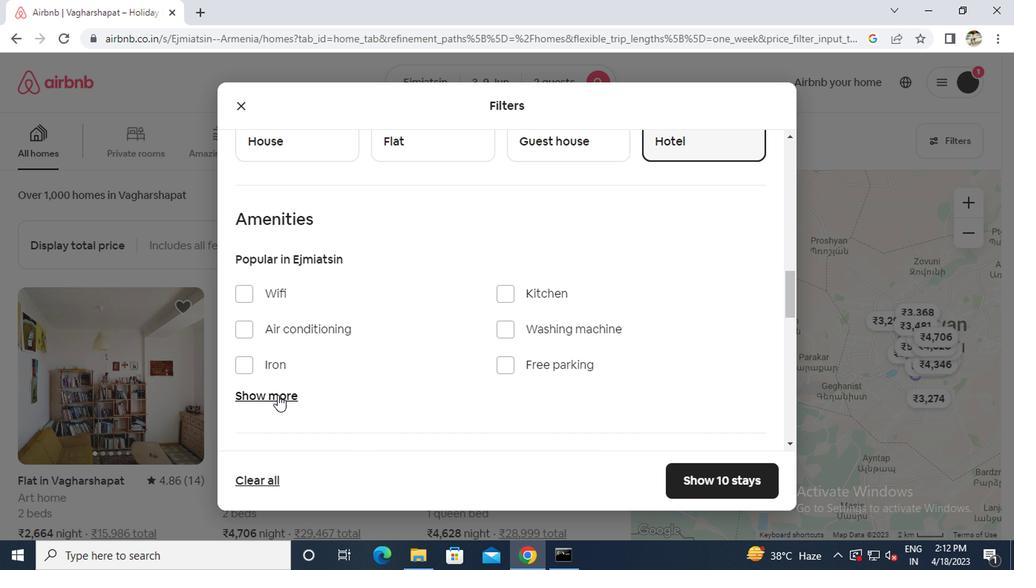 
Action: Mouse moved to (502, 445)
Screenshot: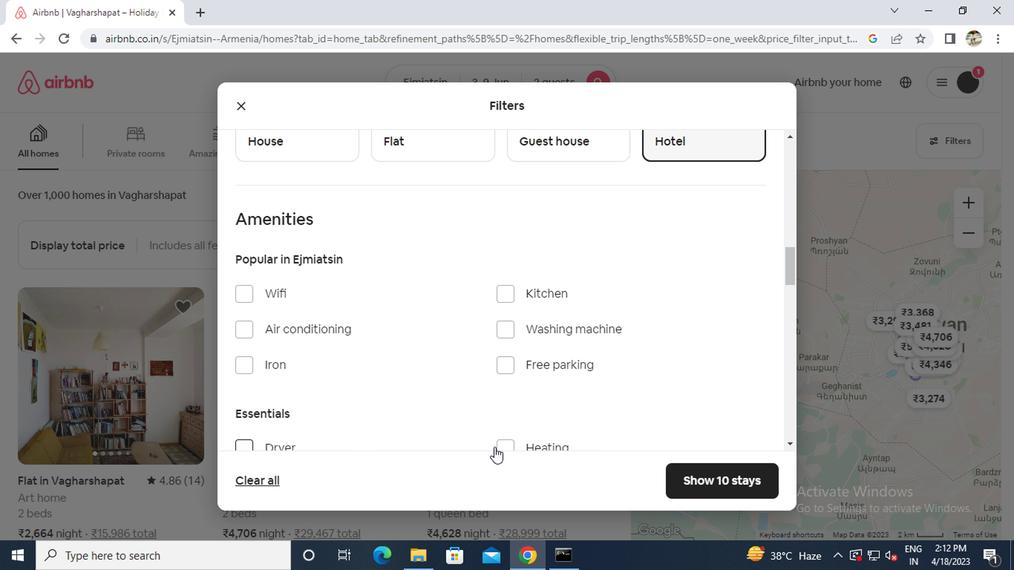 
Action: Mouse pressed left at (502, 445)
Screenshot: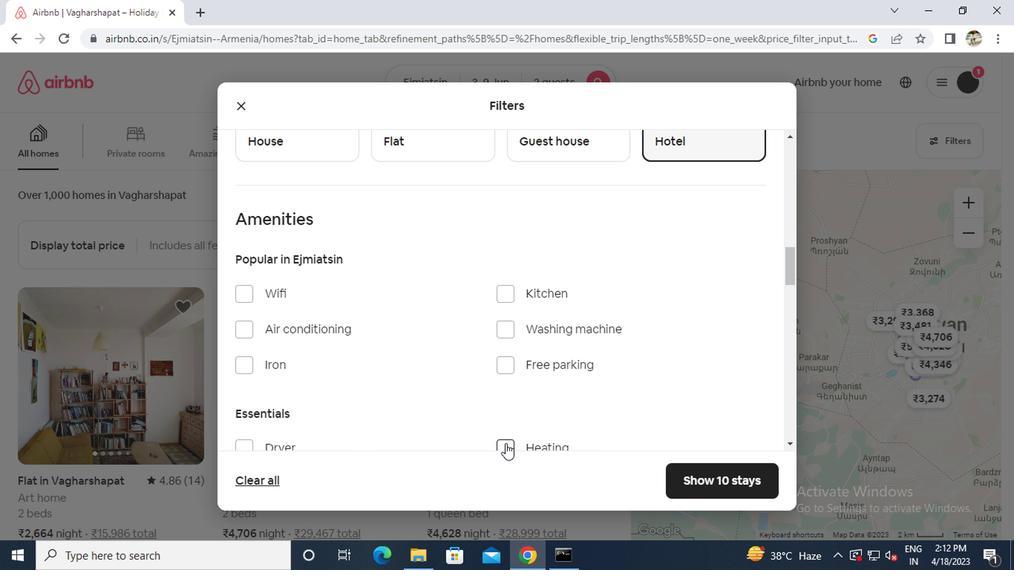 
Action: Mouse moved to (470, 384)
Screenshot: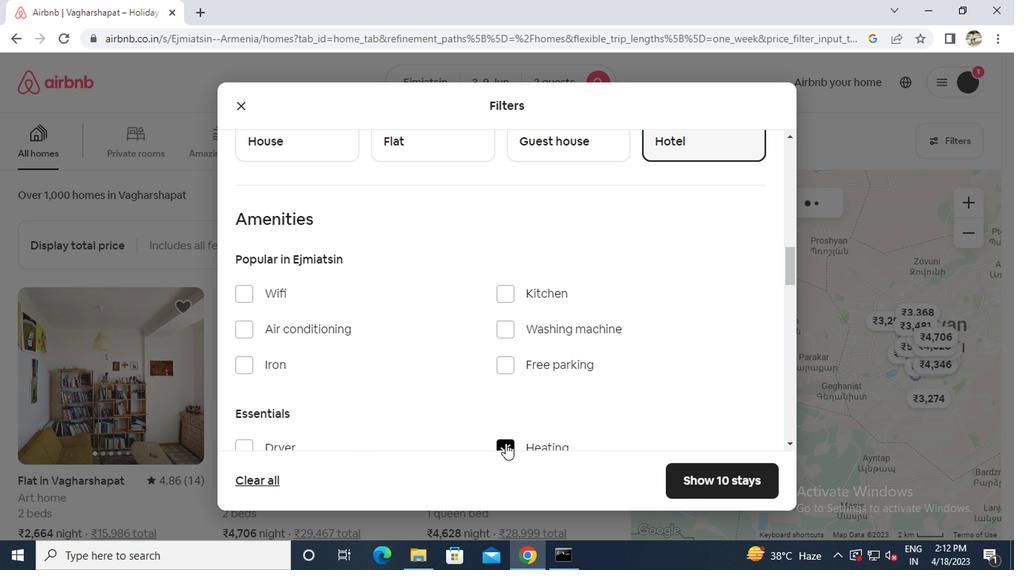 
Action: Mouse scrolled (470, 383) with delta (0, -1)
Screenshot: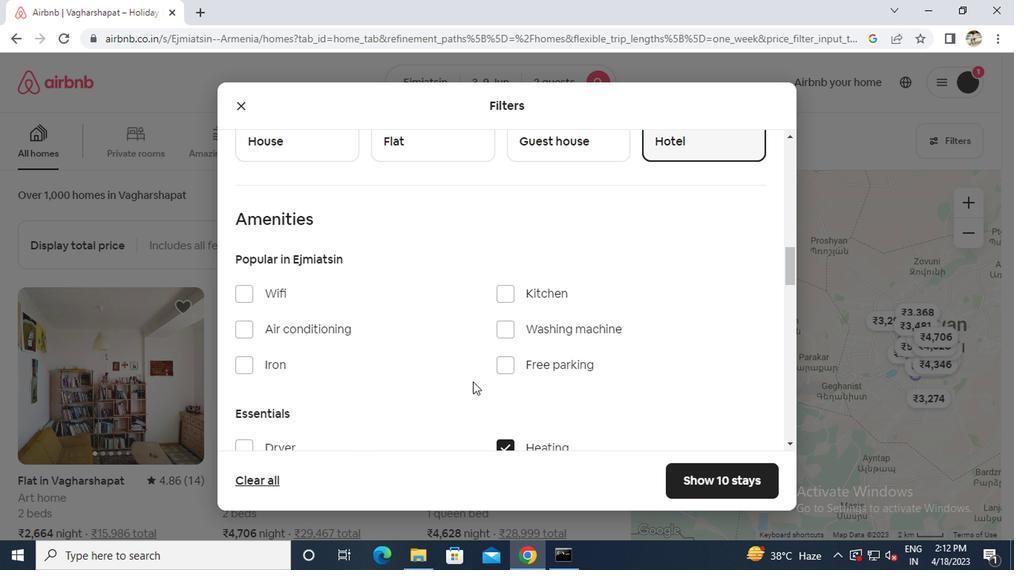 
Action: Mouse scrolled (470, 383) with delta (0, -1)
Screenshot: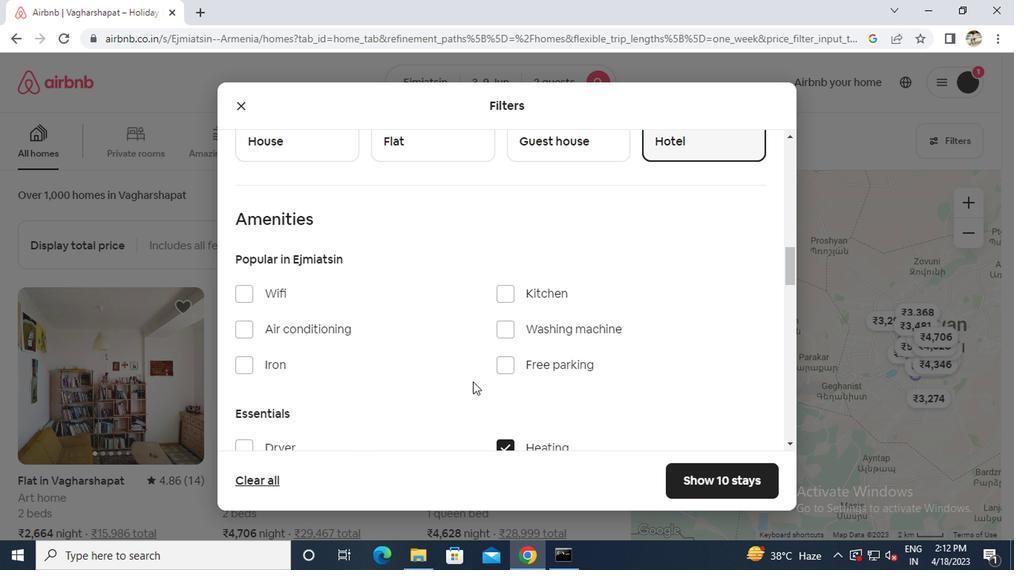 
Action: Mouse scrolled (470, 383) with delta (0, -1)
Screenshot: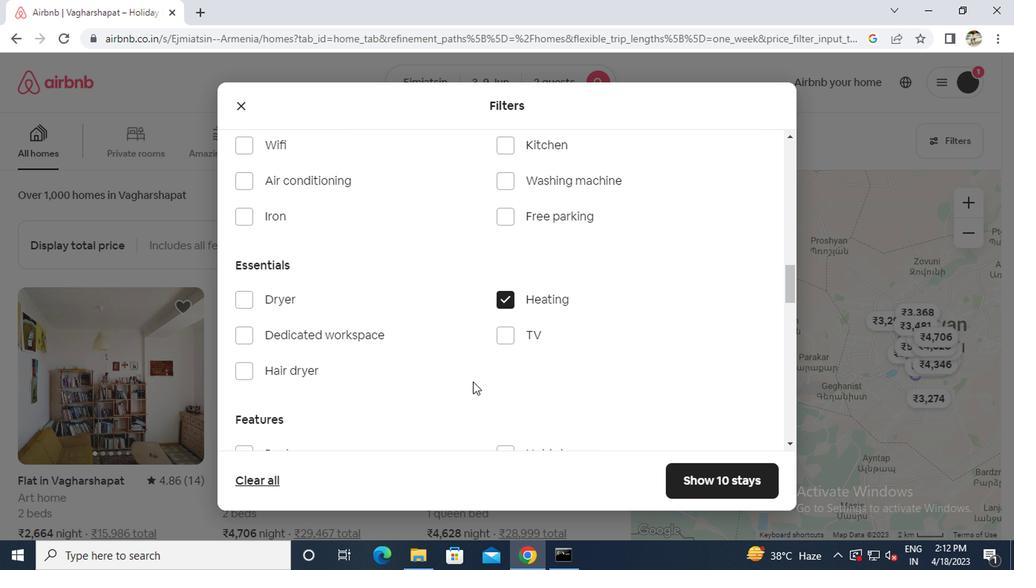 
Action: Mouse scrolled (470, 383) with delta (0, -1)
Screenshot: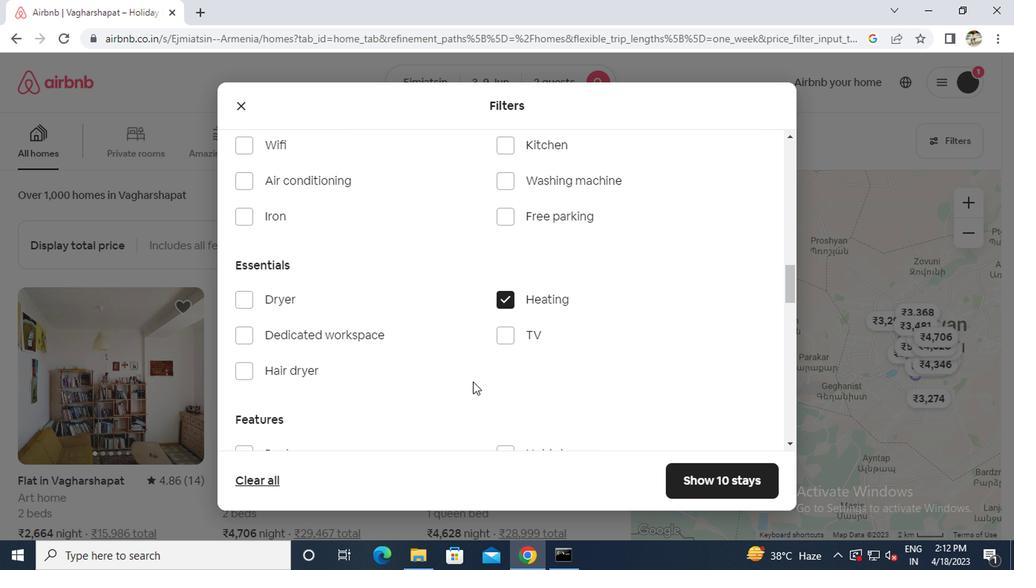 
Action: Mouse scrolled (470, 383) with delta (0, -1)
Screenshot: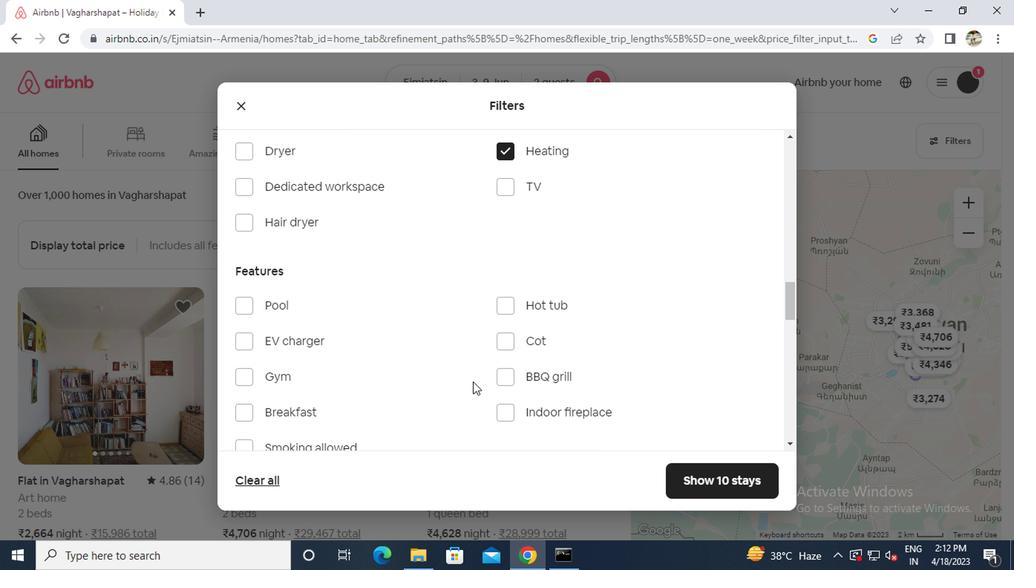 
Action: Mouse scrolled (470, 383) with delta (0, -1)
Screenshot: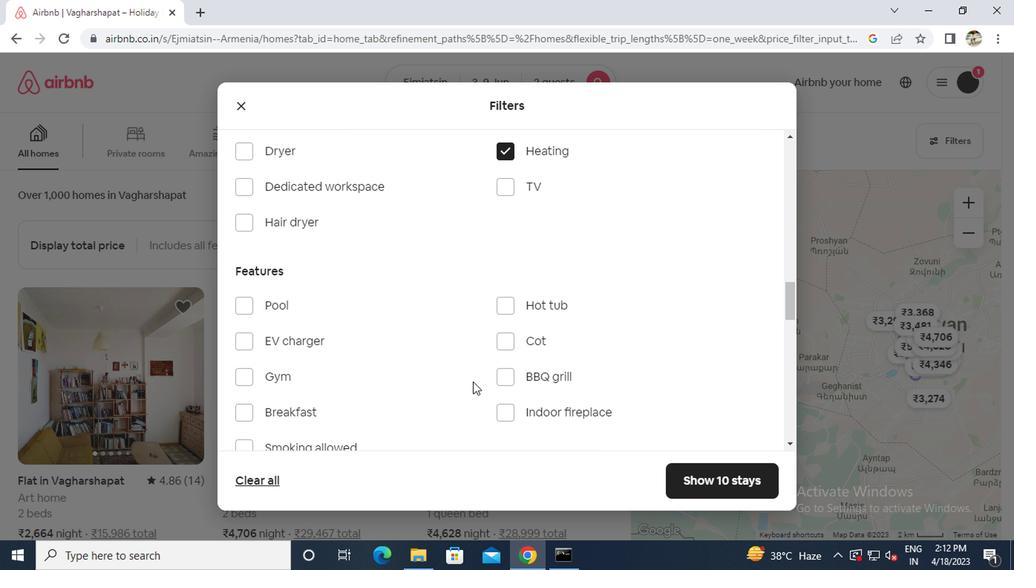 
Action: Mouse scrolled (470, 383) with delta (0, -1)
Screenshot: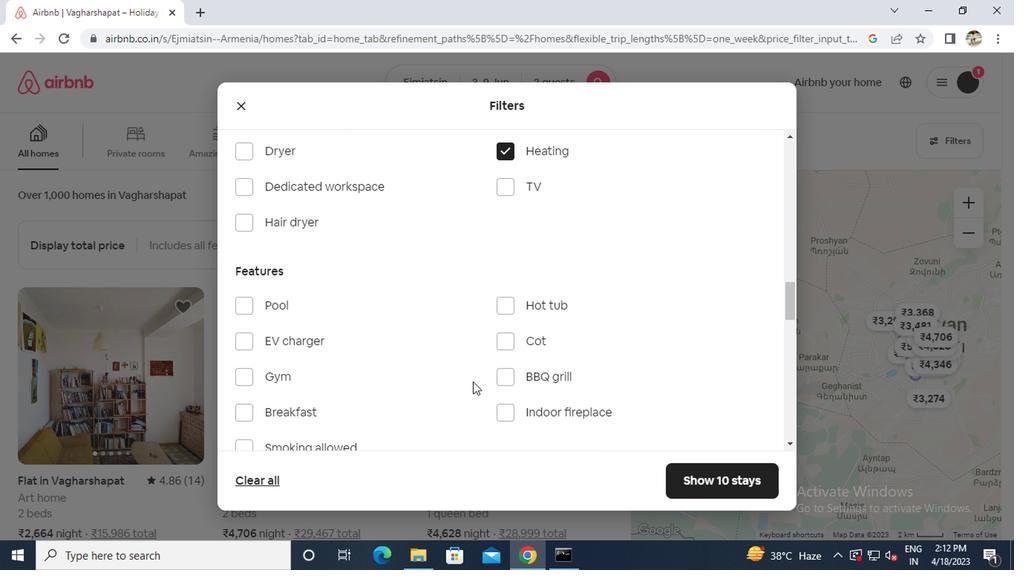
Action: Mouse scrolled (470, 383) with delta (0, -1)
Screenshot: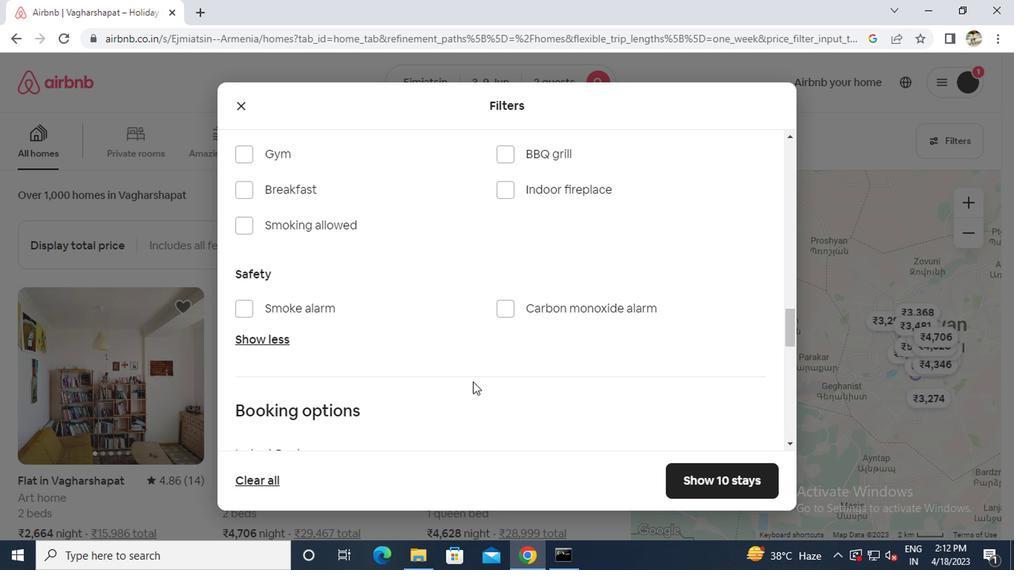 
Action: Mouse scrolled (470, 383) with delta (0, -1)
Screenshot: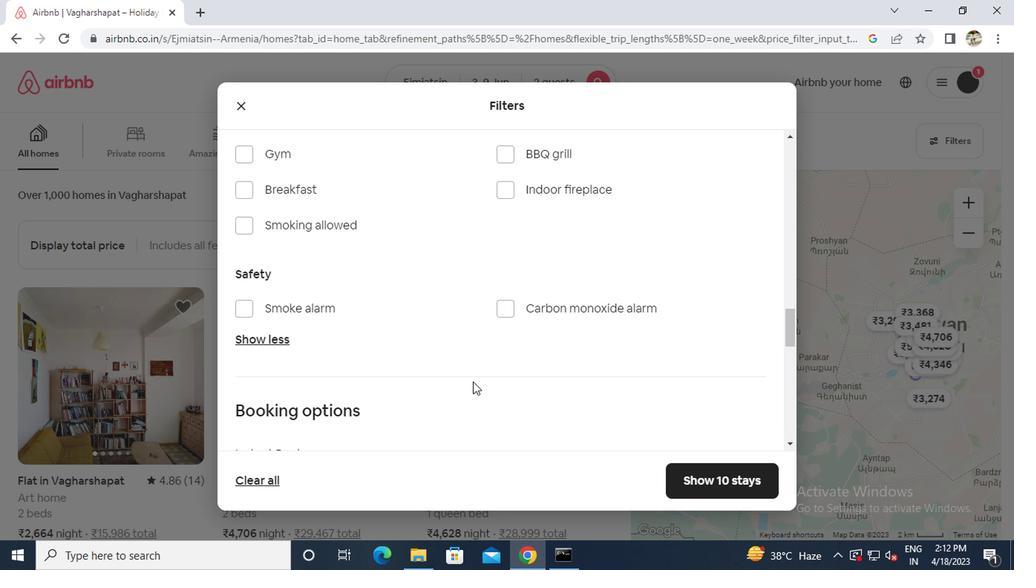 
Action: Mouse moved to (735, 361)
Screenshot: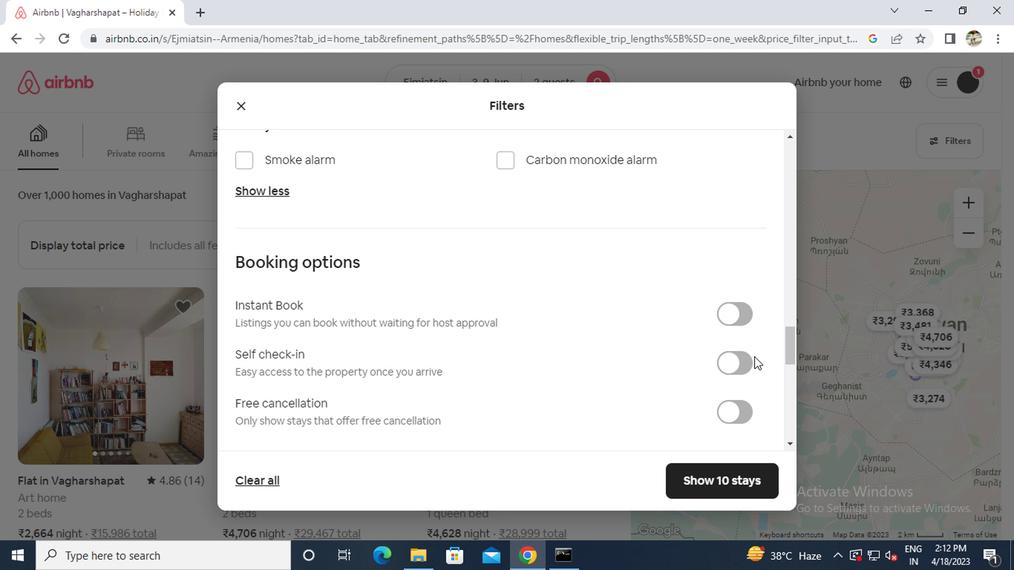 
Action: Mouse pressed left at (735, 361)
Screenshot: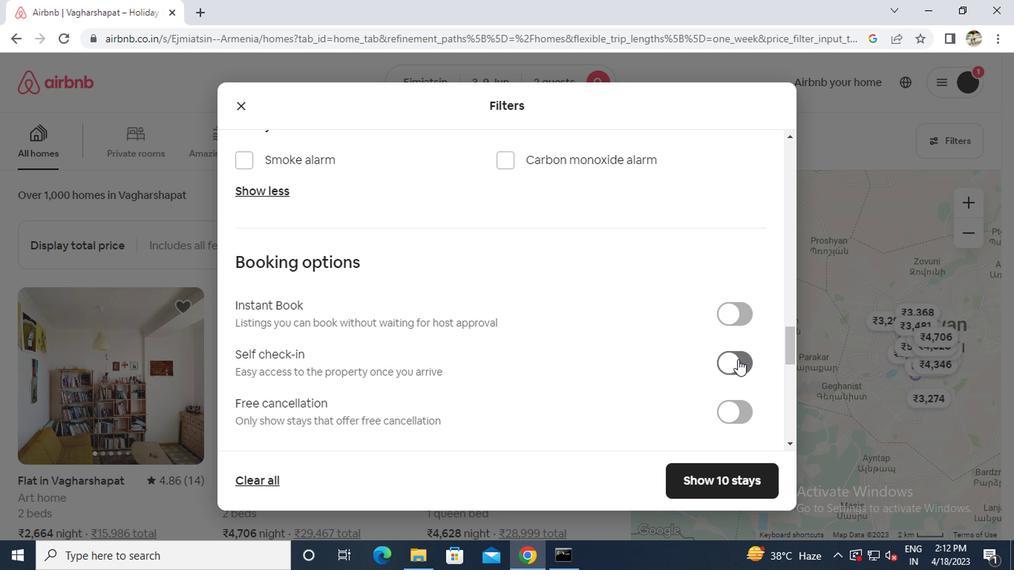 
Action: Mouse moved to (507, 376)
Screenshot: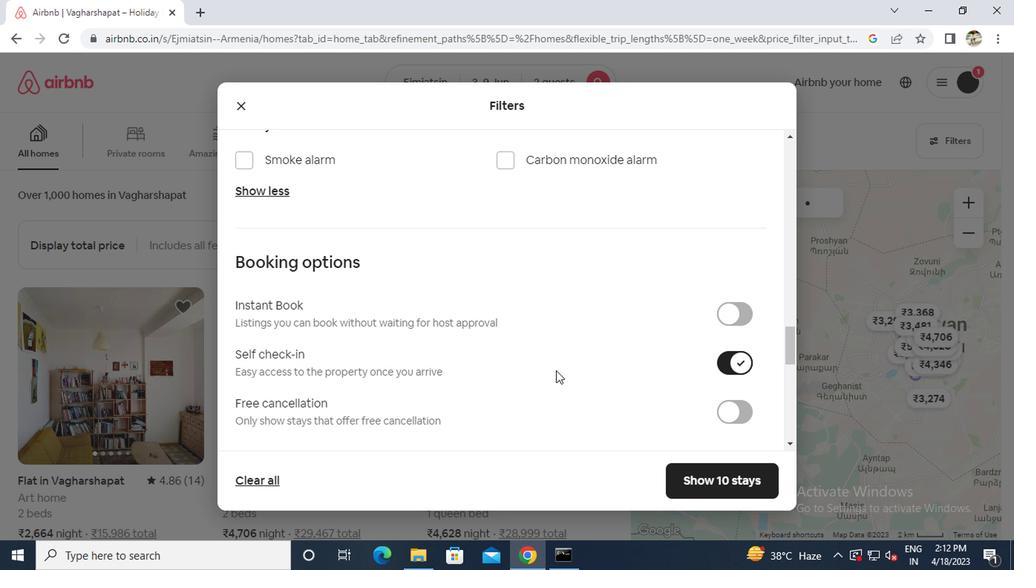 
Action: Mouse scrolled (507, 375) with delta (0, -1)
Screenshot: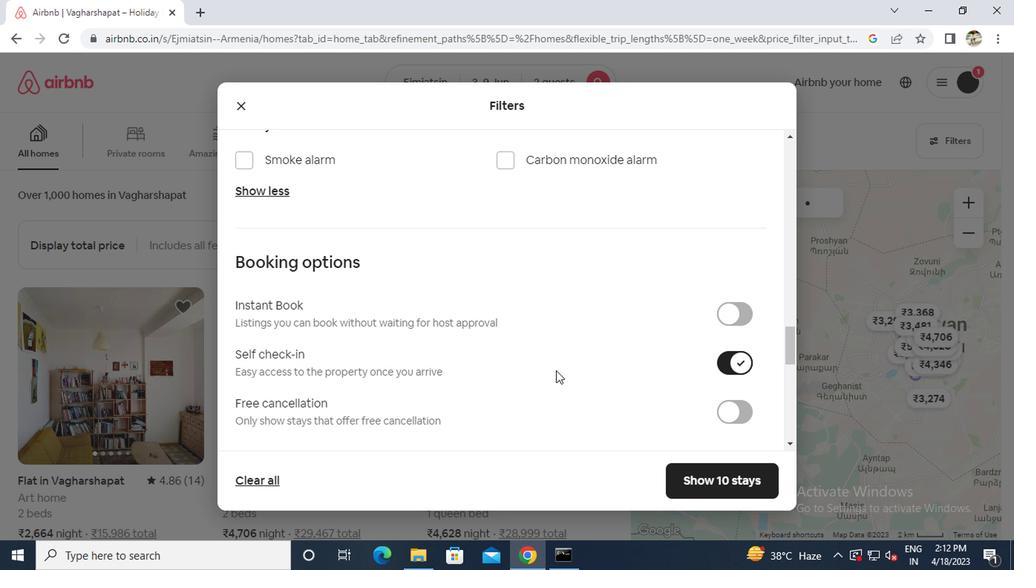 
Action: Mouse moved to (501, 376)
Screenshot: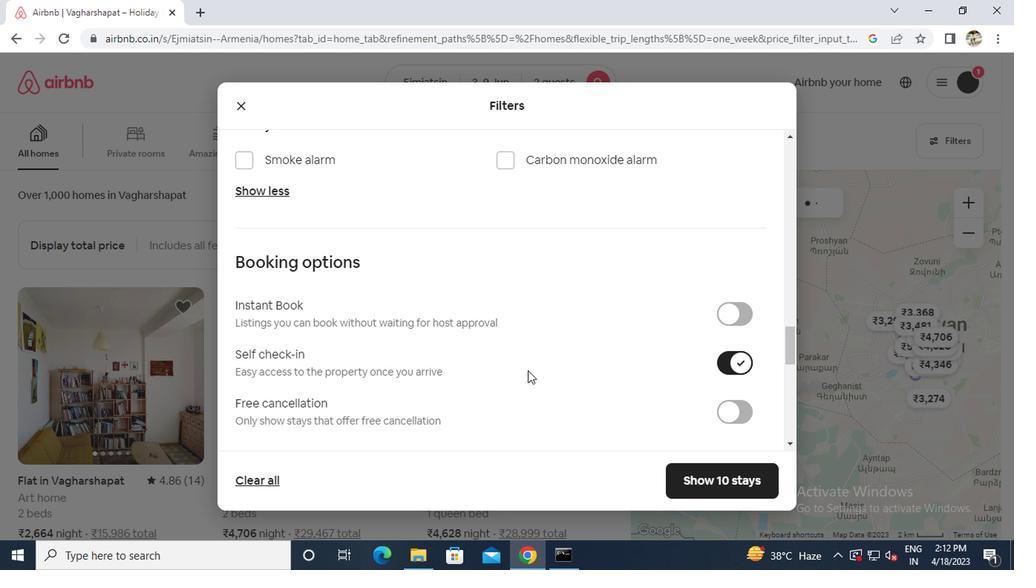 
Action: Mouse scrolled (501, 375) with delta (0, -1)
Screenshot: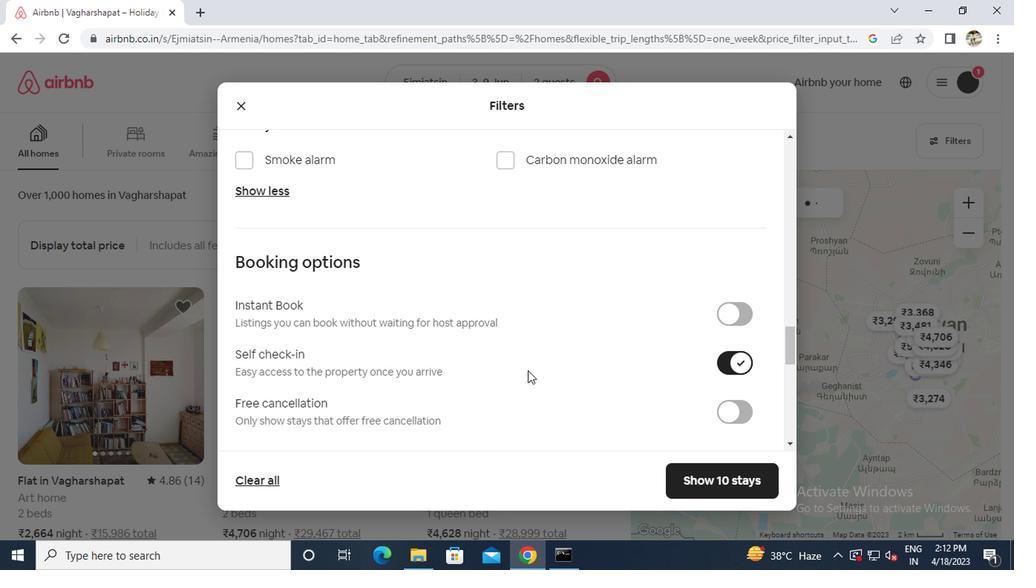 
Action: Mouse moved to (491, 376)
Screenshot: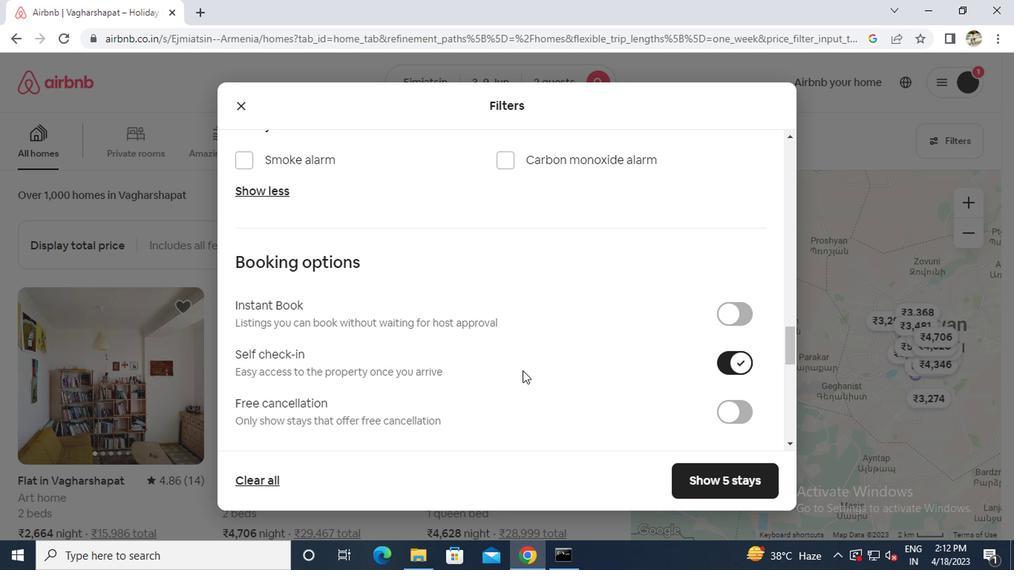 
Action: Mouse scrolled (491, 375) with delta (0, -1)
Screenshot: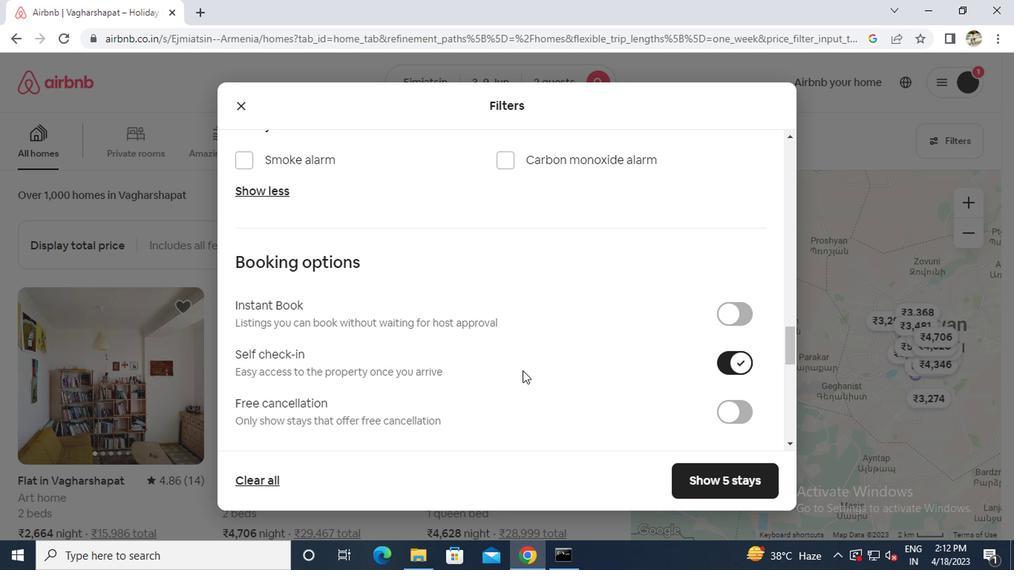 
Action: Mouse moved to (385, 375)
Screenshot: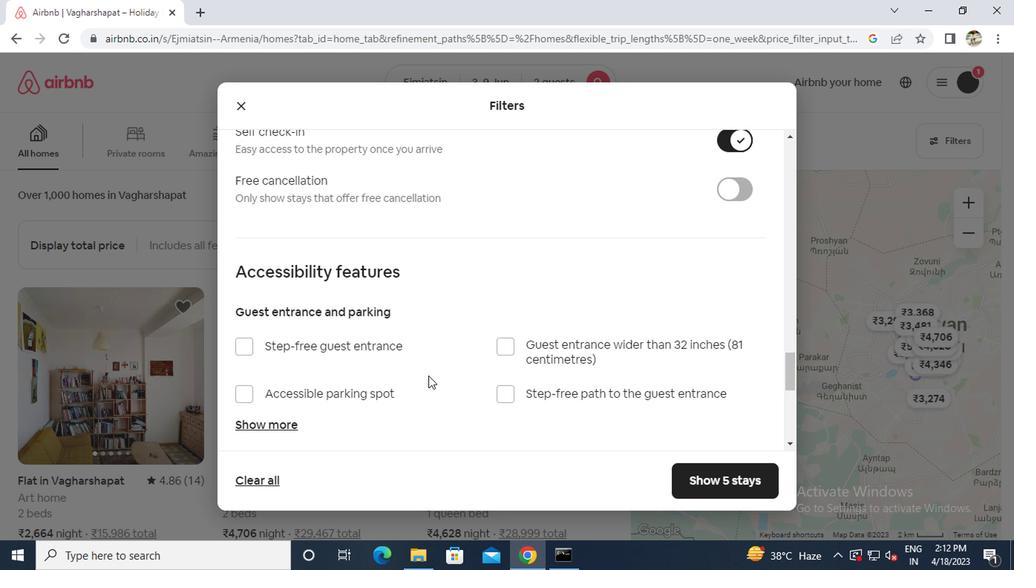
Action: Mouse scrolled (385, 374) with delta (0, -1)
Screenshot: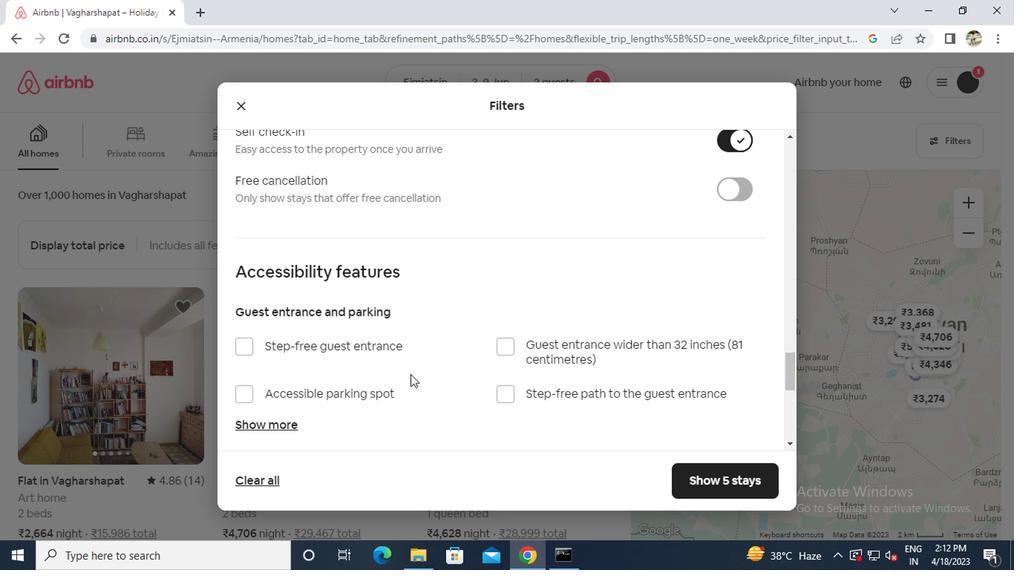 
Action: Mouse scrolled (385, 374) with delta (0, -1)
Screenshot: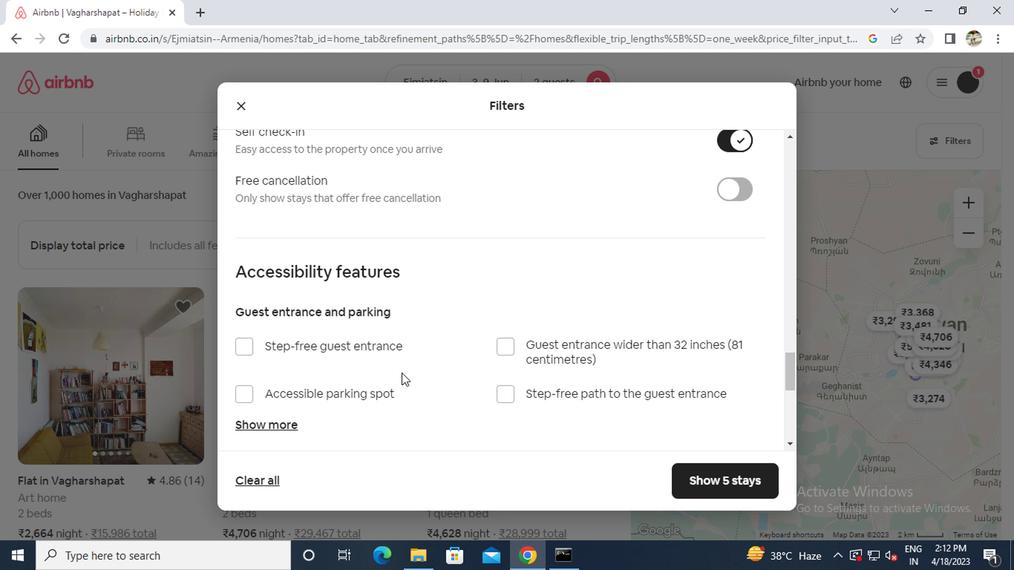 
Action: Mouse scrolled (385, 374) with delta (0, -1)
Screenshot: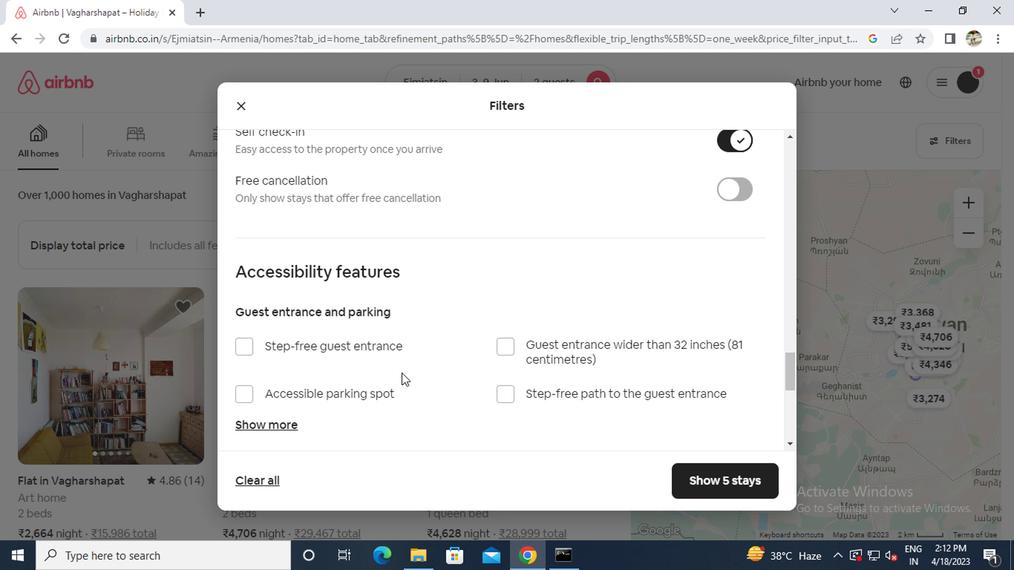 
Action: Mouse moved to (384, 375)
Screenshot: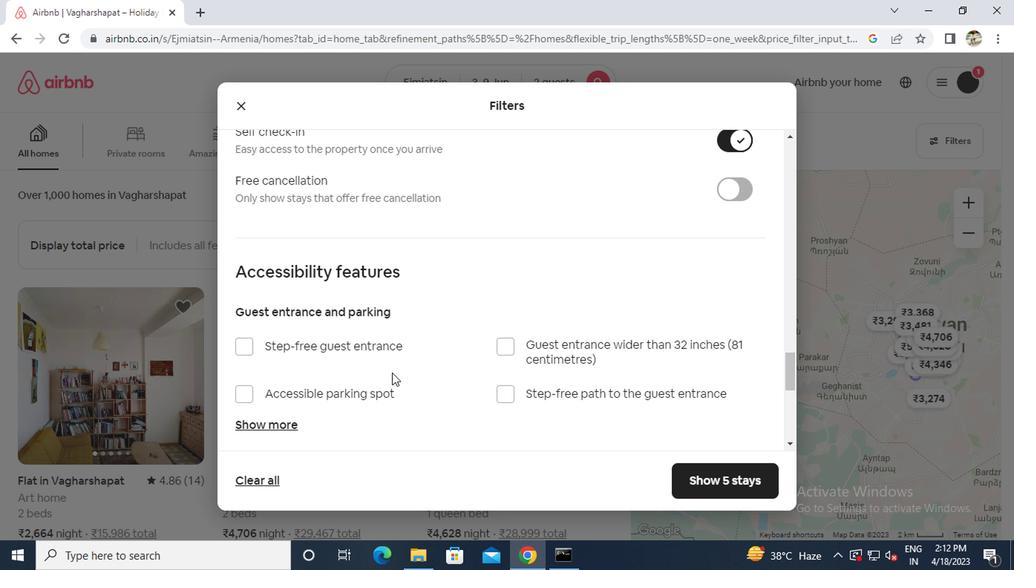 
Action: Mouse scrolled (384, 374) with delta (0, -1)
Screenshot: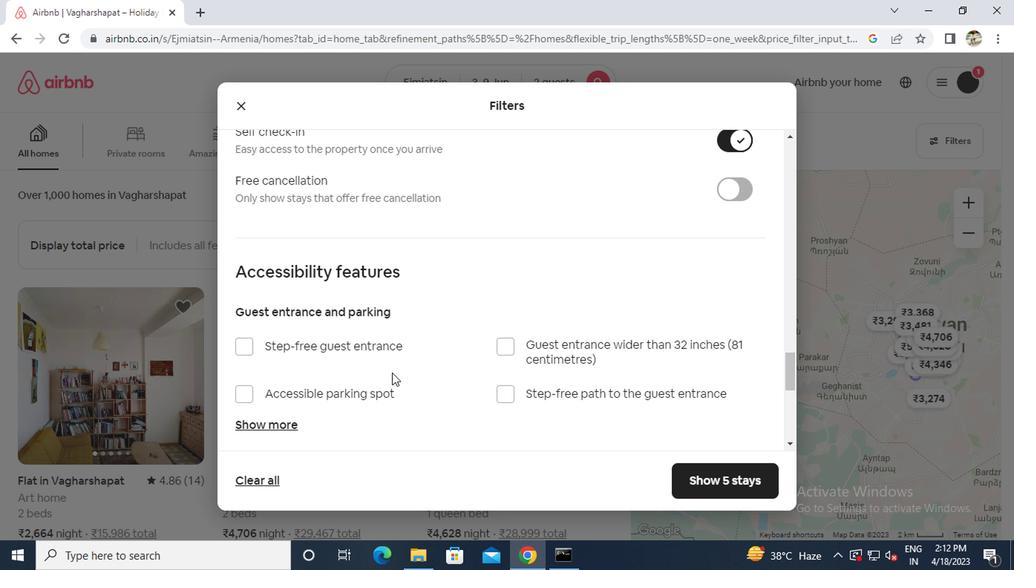 
Action: Mouse moved to (343, 381)
Screenshot: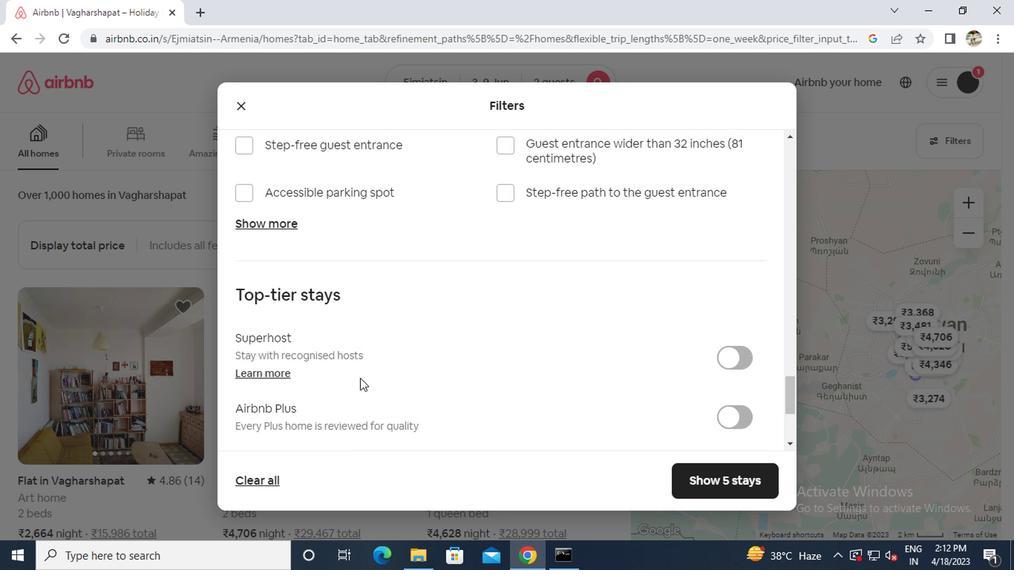 
Action: Mouse scrolled (343, 380) with delta (0, 0)
Screenshot: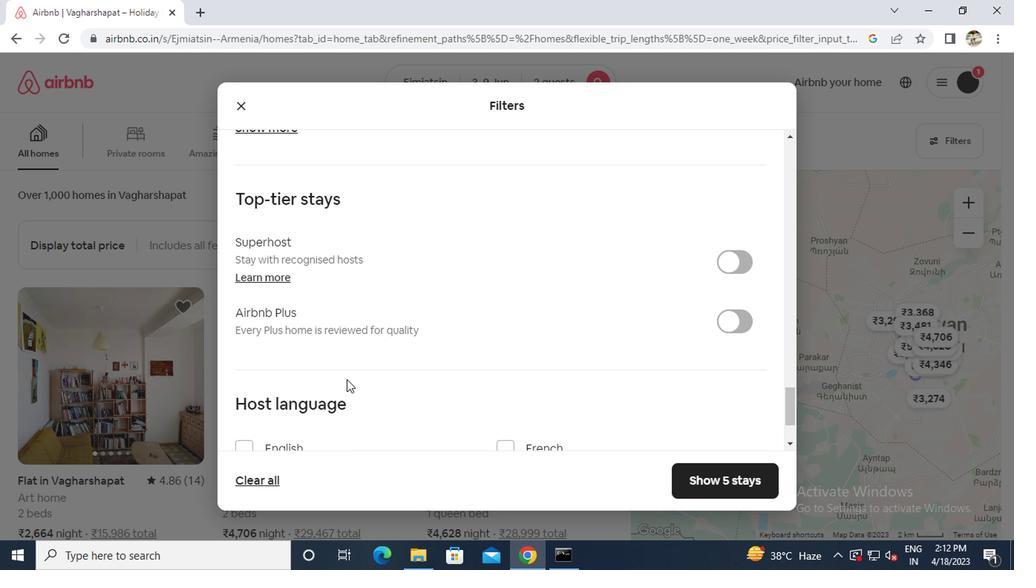 
Action: Mouse scrolled (343, 380) with delta (0, 0)
Screenshot: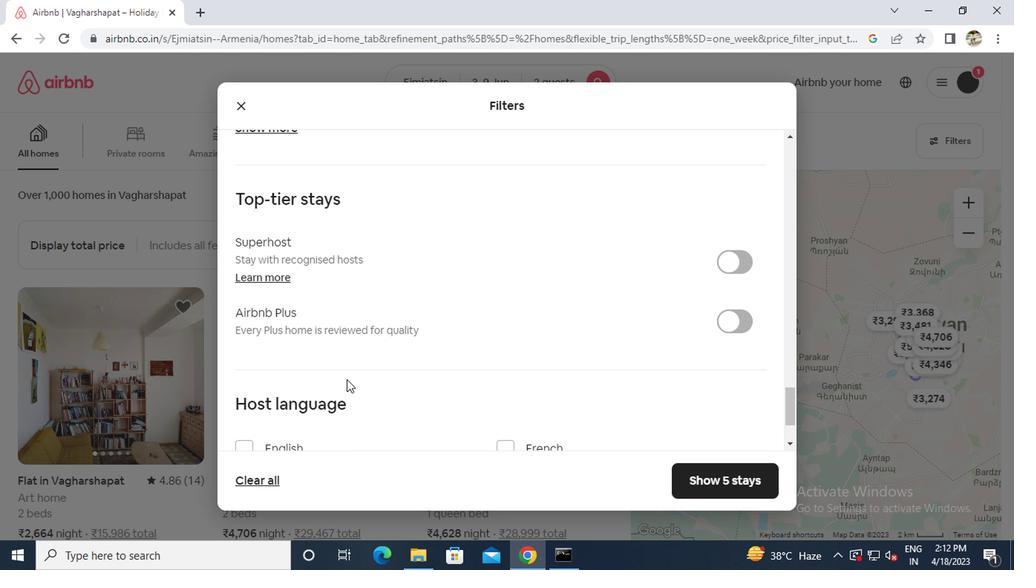 
Action: Mouse scrolled (343, 380) with delta (0, 0)
Screenshot: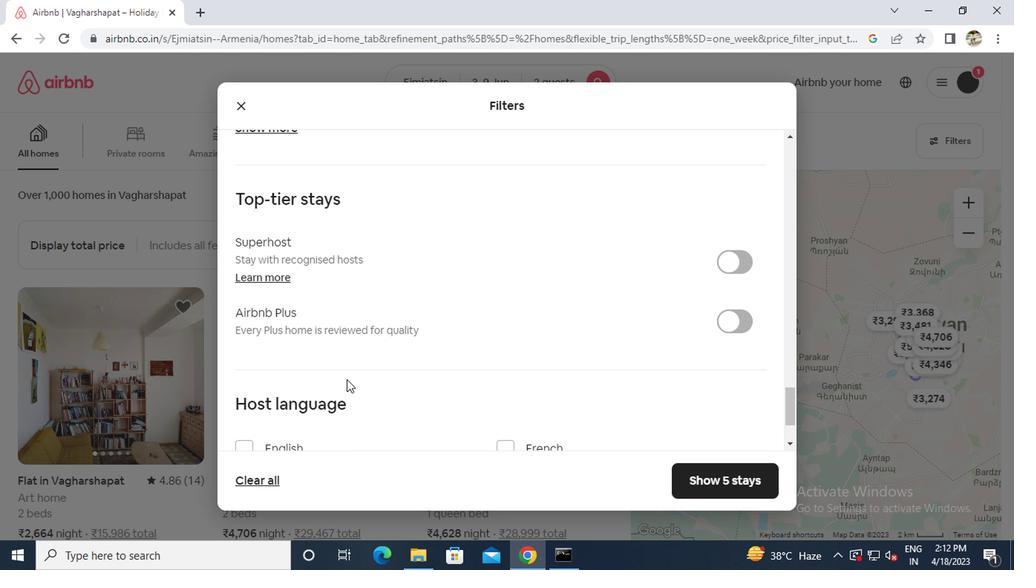 
Action: Mouse moved to (248, 355)
Screenshot: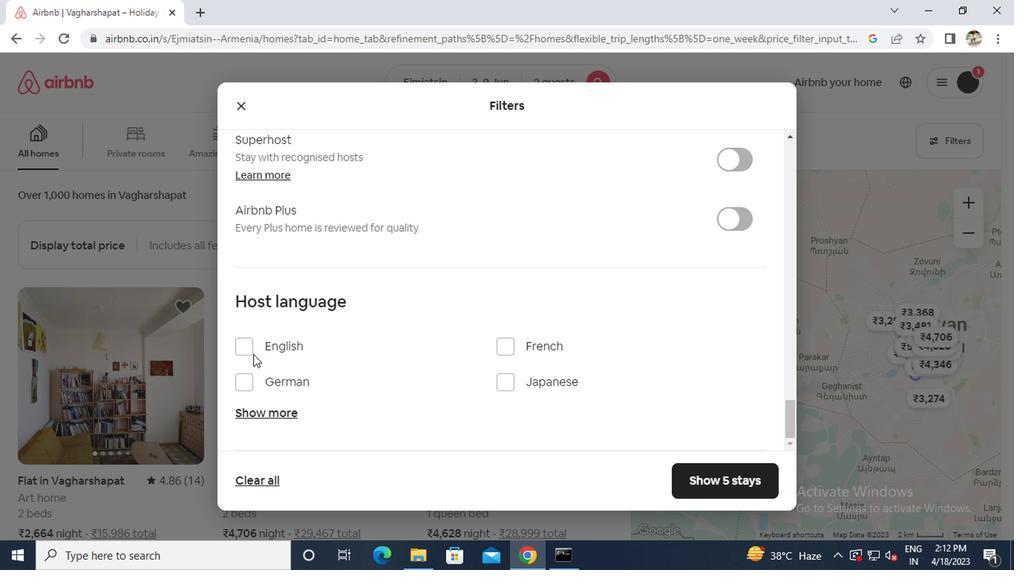 
Action: Mouse pressed left at (248, 355)
Screenshot: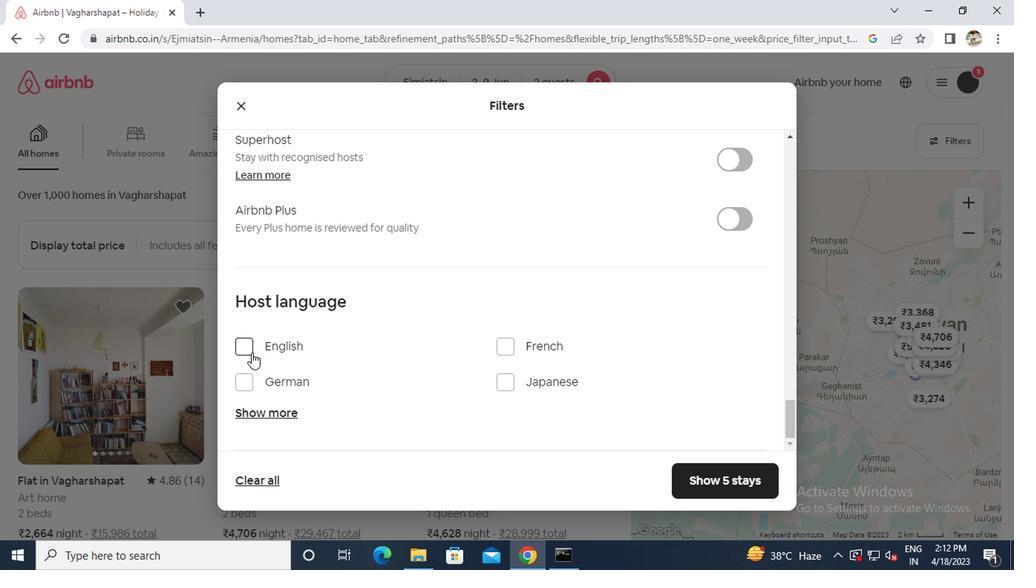 
Action: Mouse moved to (725, 476)
Screenshot: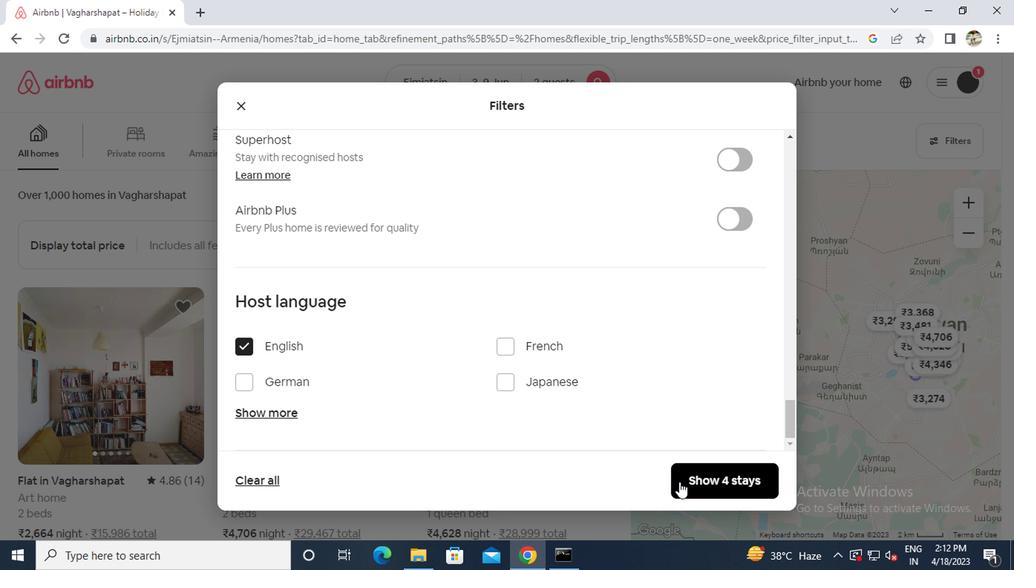 
Action: Mouse pressed left at (725, 476)
Screenshot: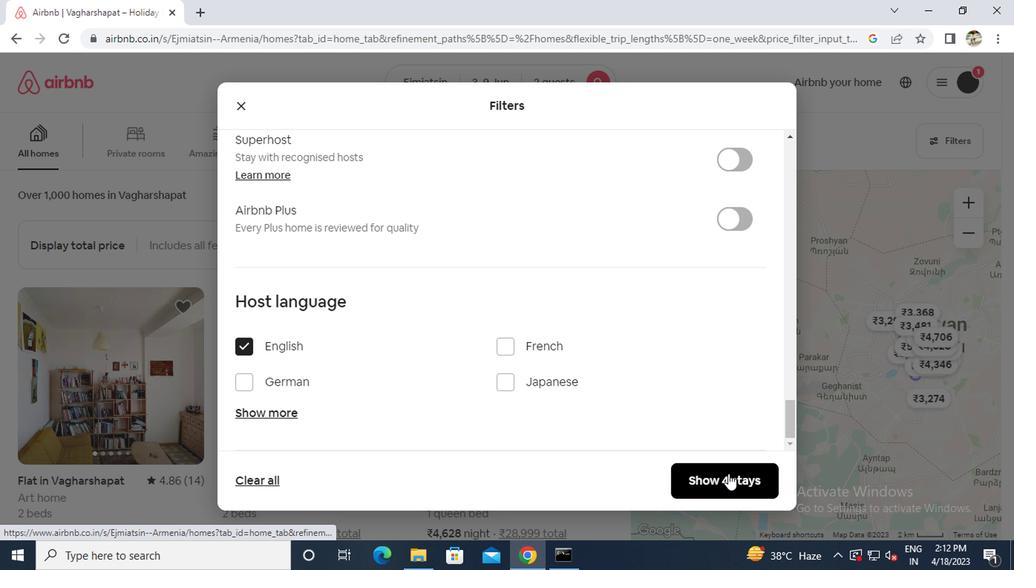 
